 Task: Measure the distance between Nashville and Percy Warner Park.
Action: Mouse moved to (276, 76)
Screenshot: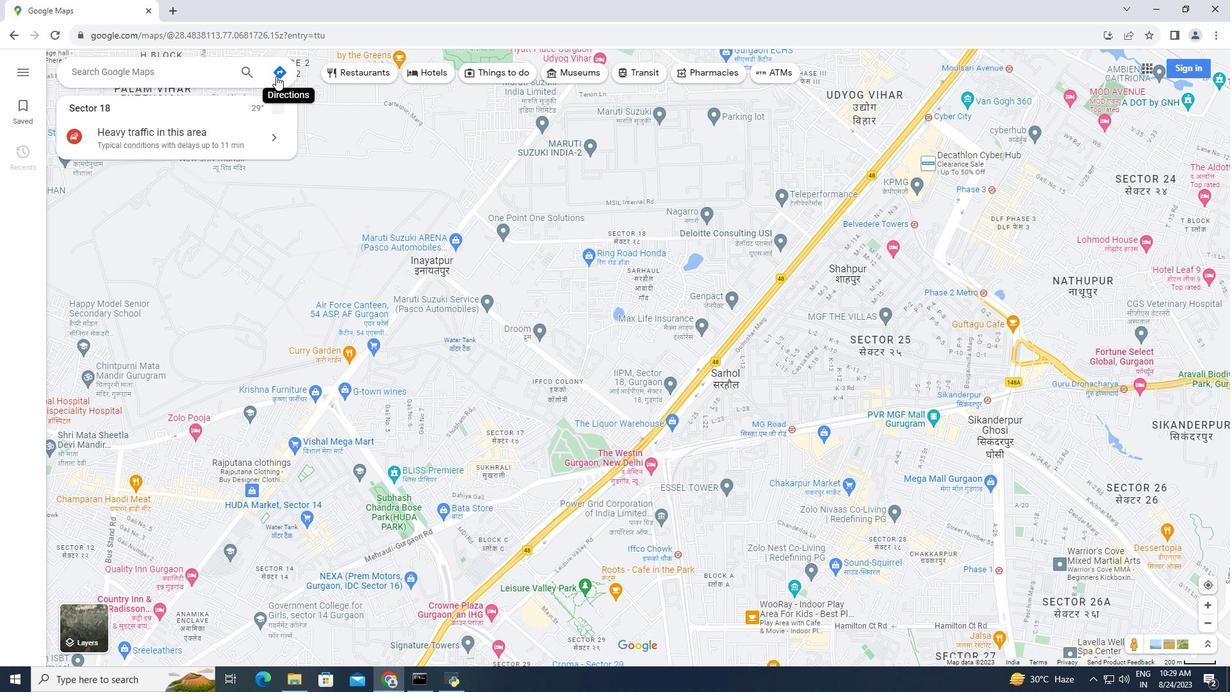 
Action: Mouse pressed left at (276, 76)
Screenshot: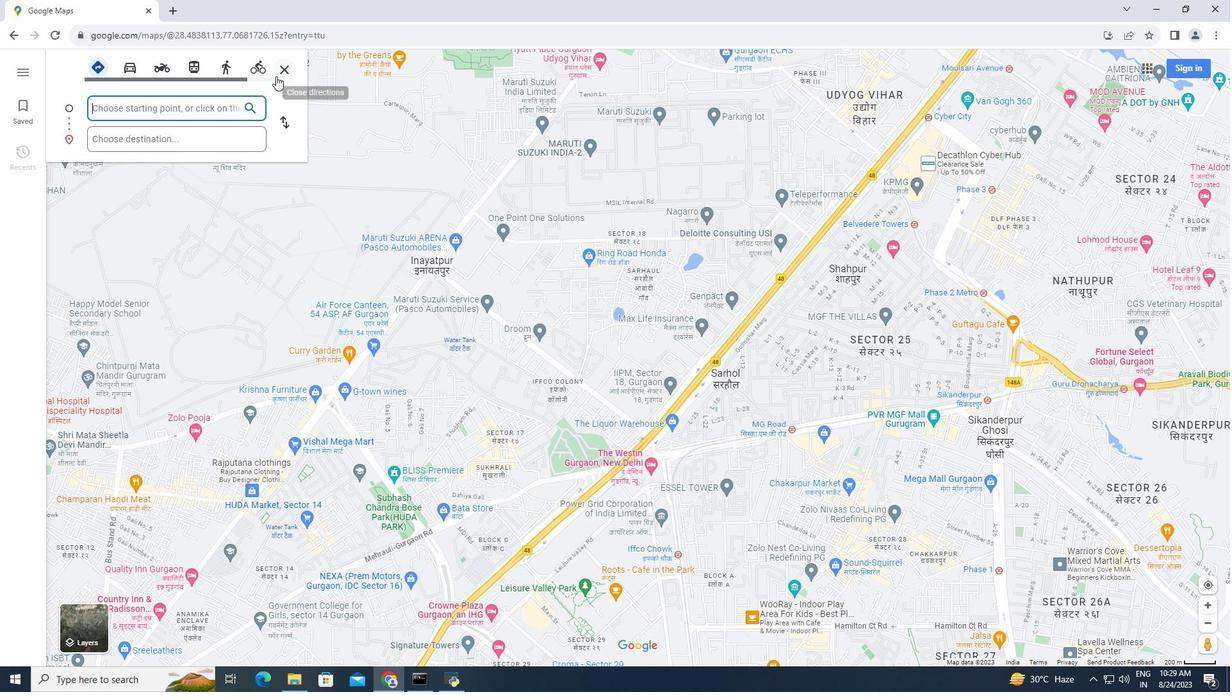 
Action: Mouse moved to (206, 110)
Screenshot: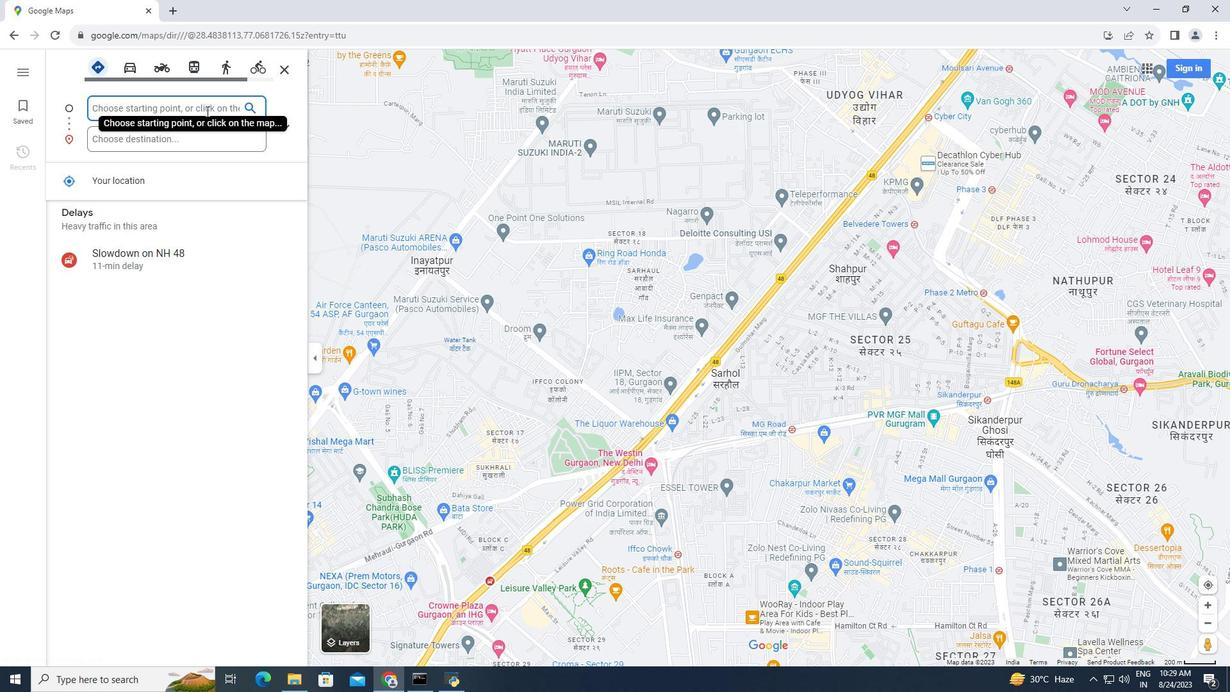 
Action: Key pressed <Key.caps_lock>N<Key.caps_lock>ashville
Screenshot: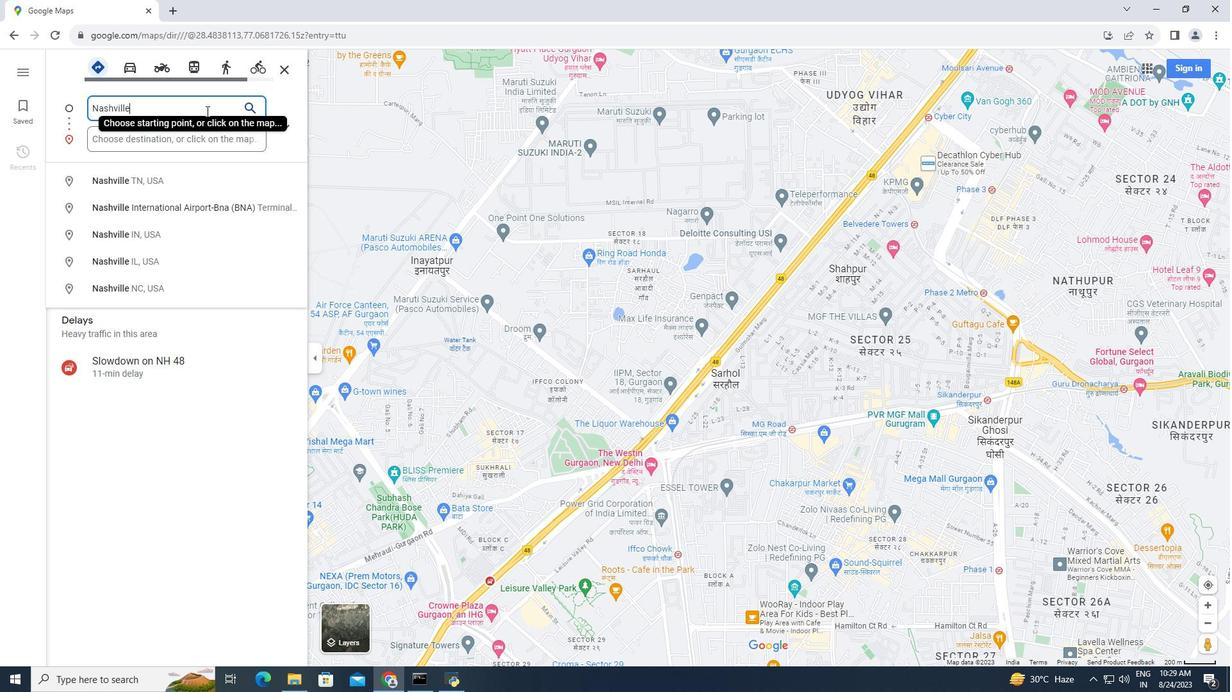 
Action: Mouse moved to (137, 135)
Screenshot: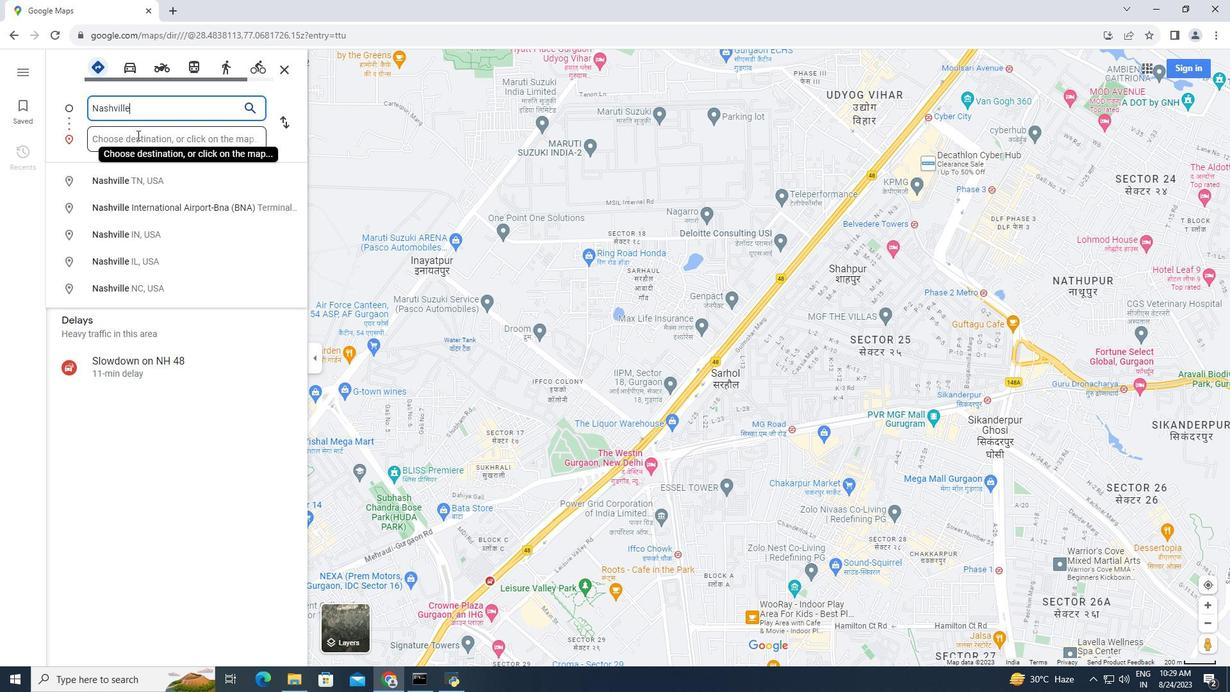 
Action: Mouse pressed left at (137, 135)
Screenshot: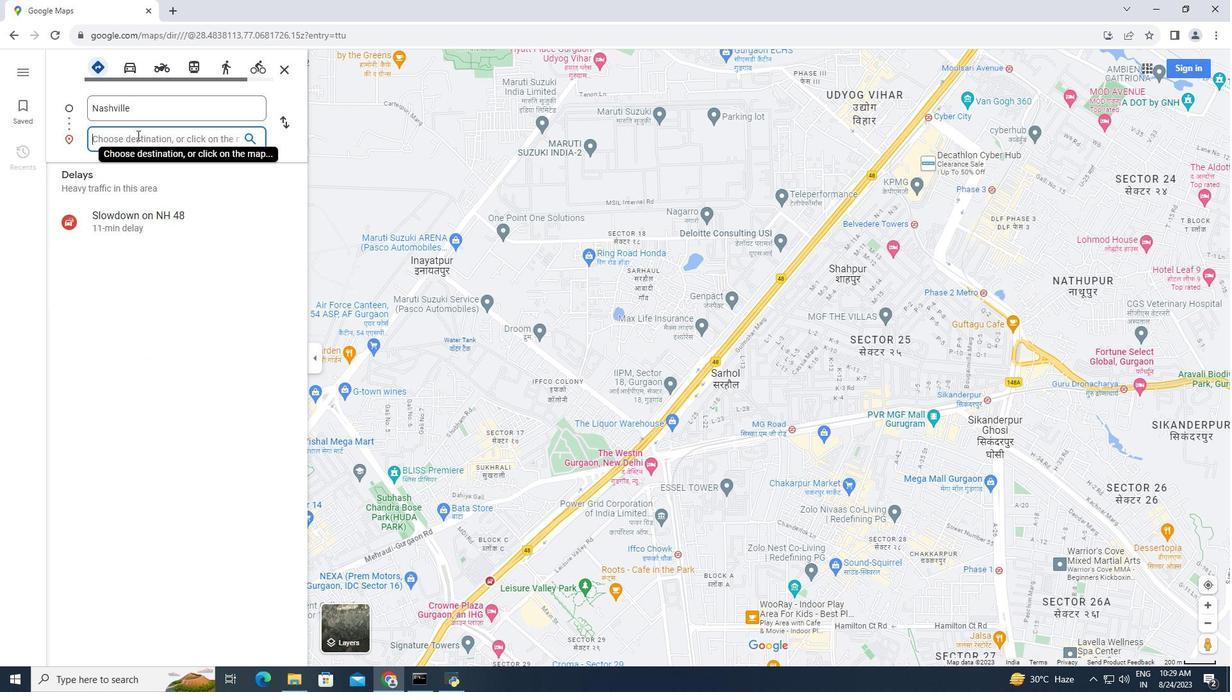 
Action: Key pressed <Key.caps_lock>P<Key.caps_lock>ercy<Key.space><Key.caps_lock>W<Key.caps_lock>arner<Key.space><Key.caps_lock>P<Key.caps_lock>ark
Screenshot: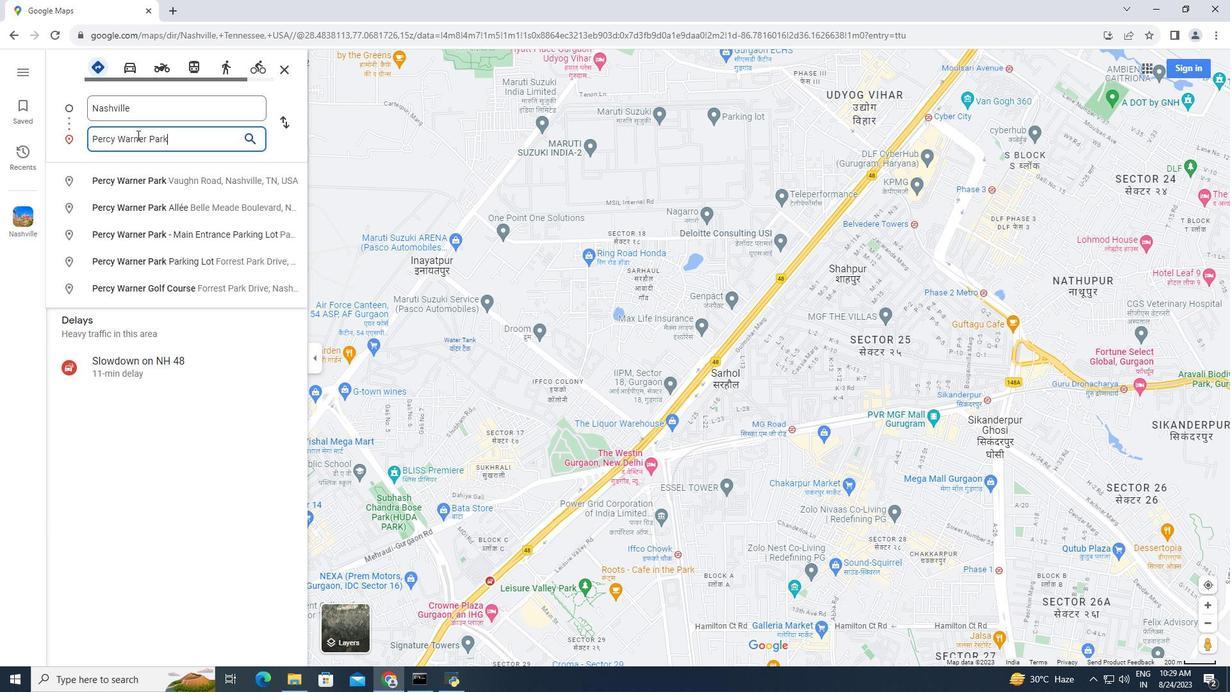 
Action: Mouse moved to (151, 180)
Screenshot: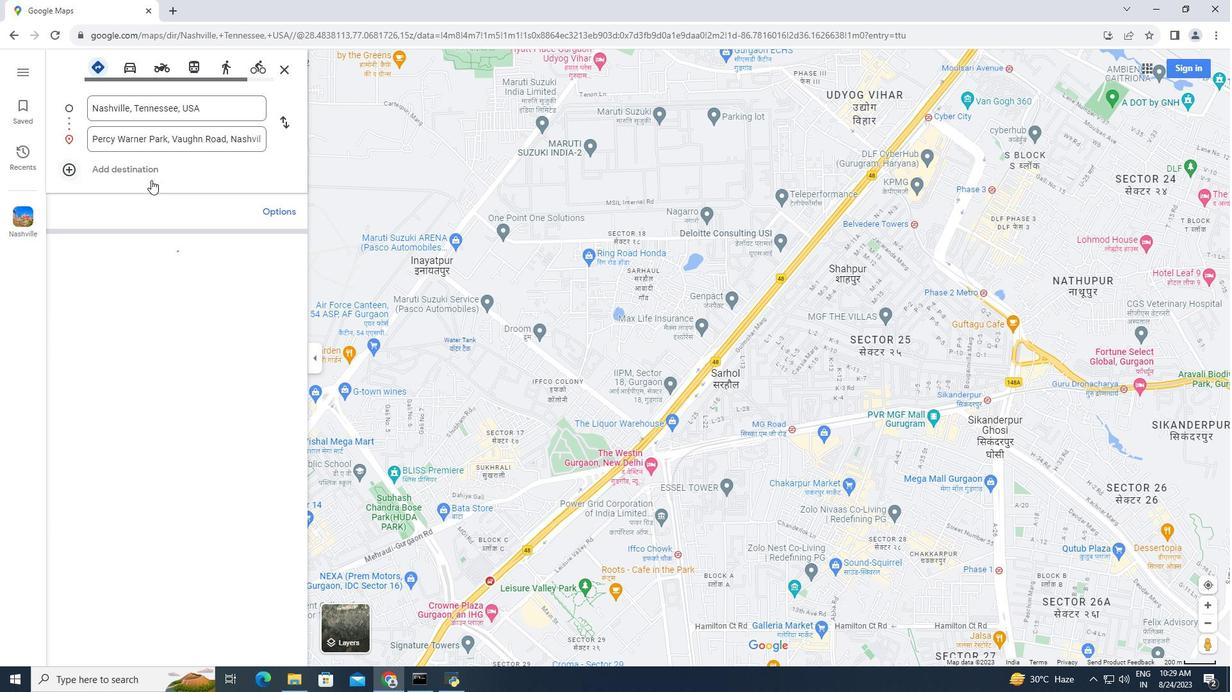 
Action: Mouse pressed left at (151, 180)
Screenshot: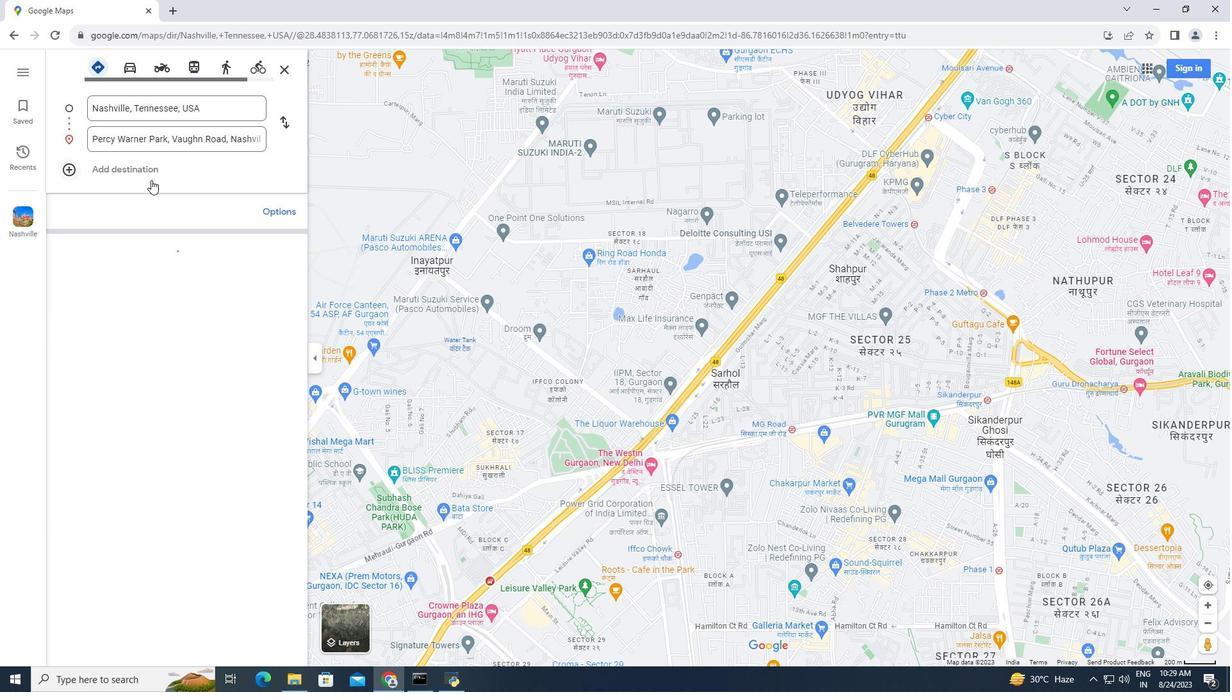 
Action: Mouse moved to (557, 631)
Screenshot: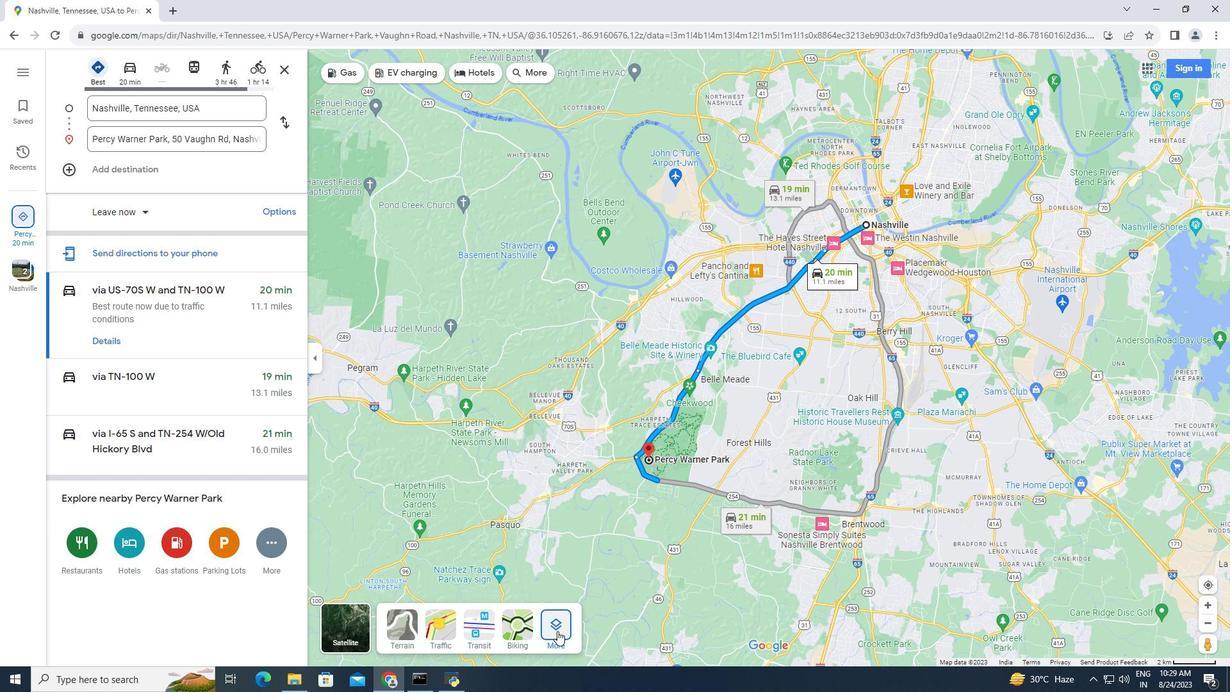 
Action: Mouse pressed left at (557, 631)
Screenshot: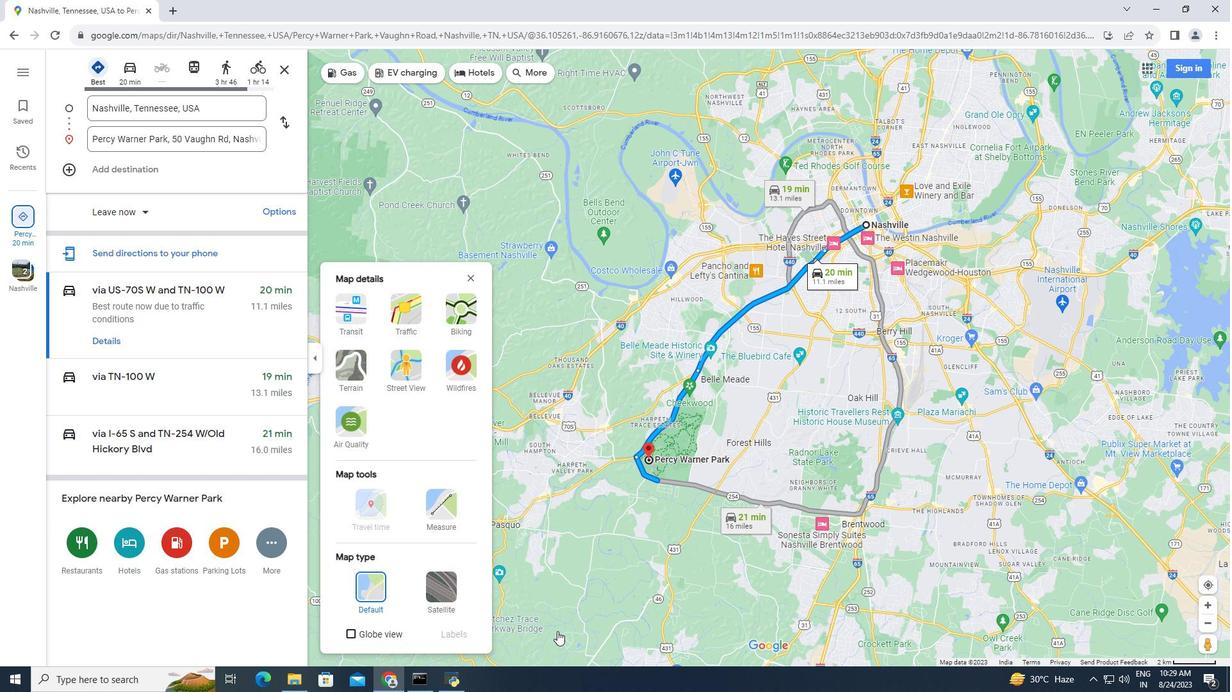 
Action: Mouse moved to (441, 507)
Screenshot: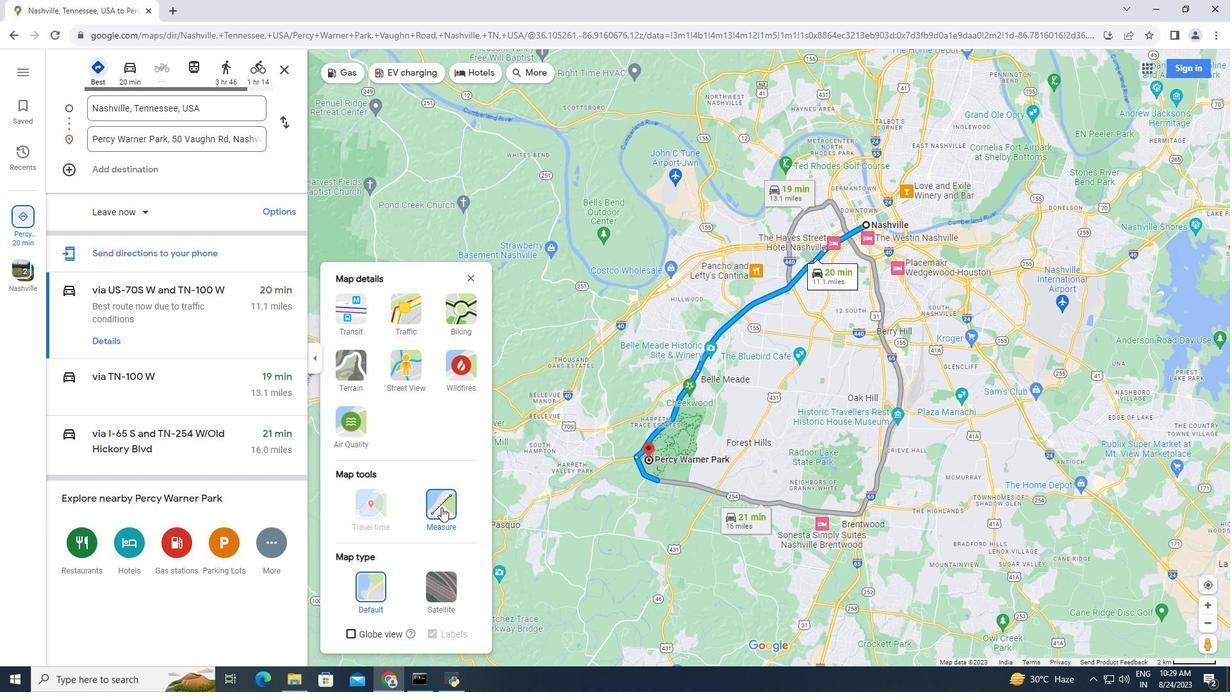 
Action: Mouse pressed left at (441, 507)
Screenshot: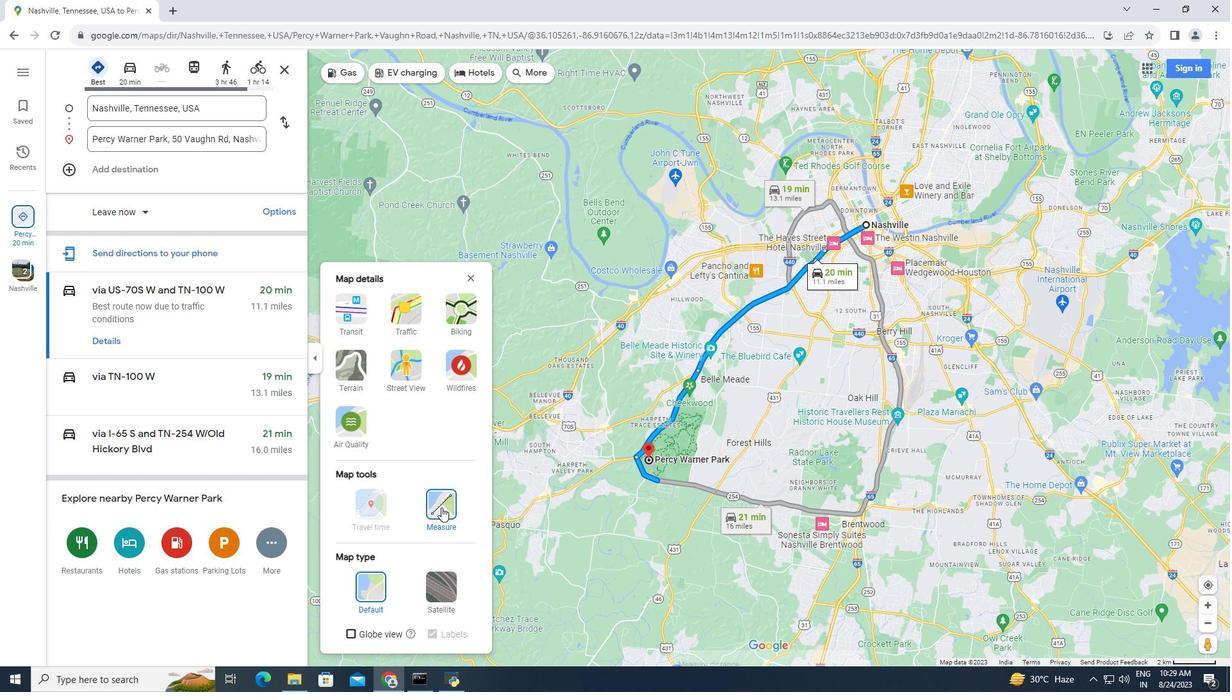 
Action: Mouse moved to (704, 448)
Screenshot: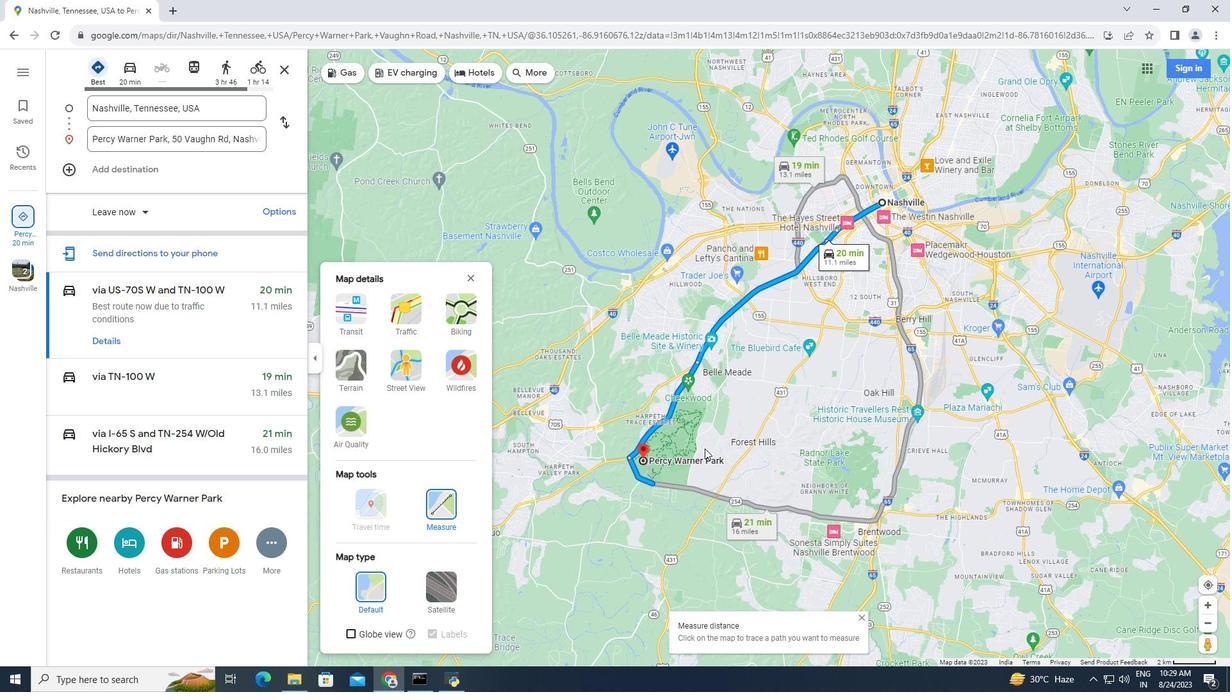 
Action: Mouse scrolled (704, 449) with delta (0, 0)
Screenshot: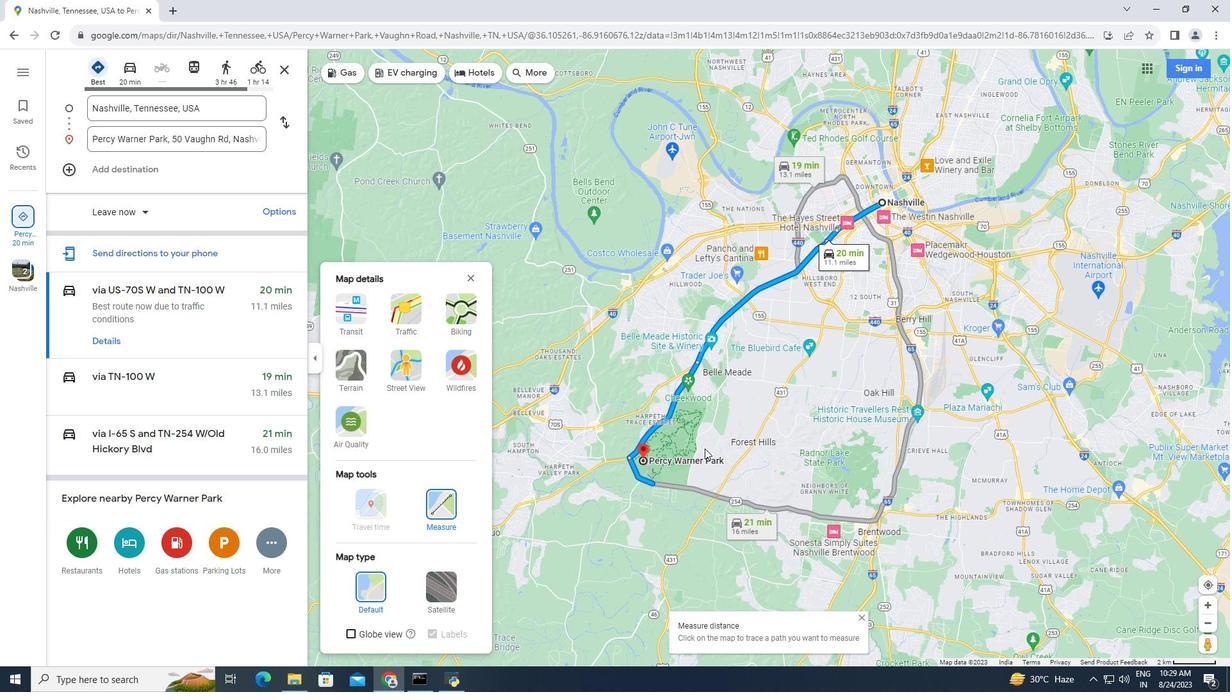 
Action: Mouse scrolled (704, 449) with delta (0, 0)
Screenshot: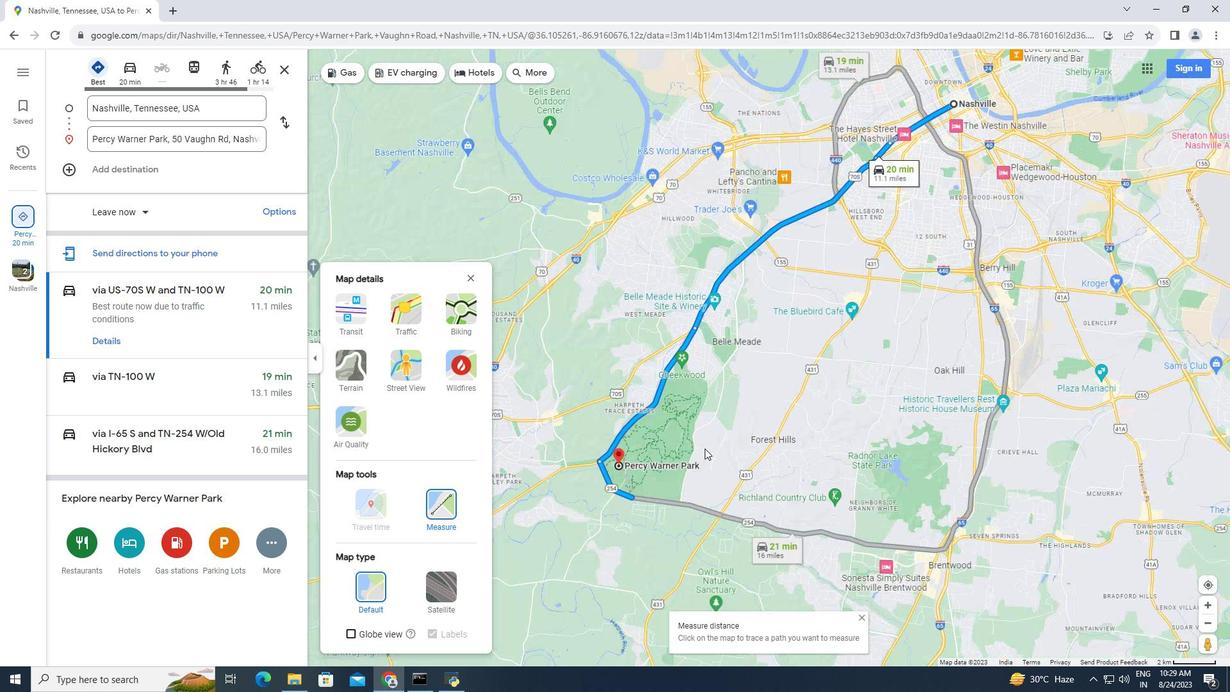 
Action: Mouse scrolled (704, 449) with delta (0, 0)
Screenshot: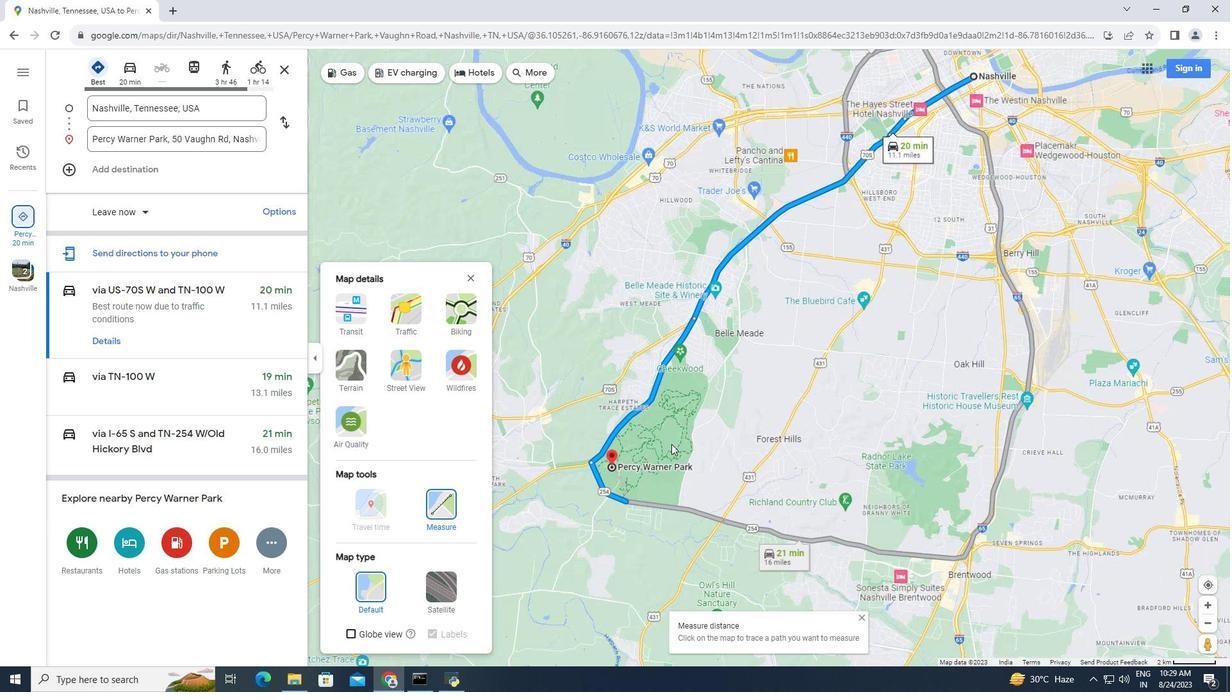 
Action: Mouse moved to (662, 442)
Screenshot: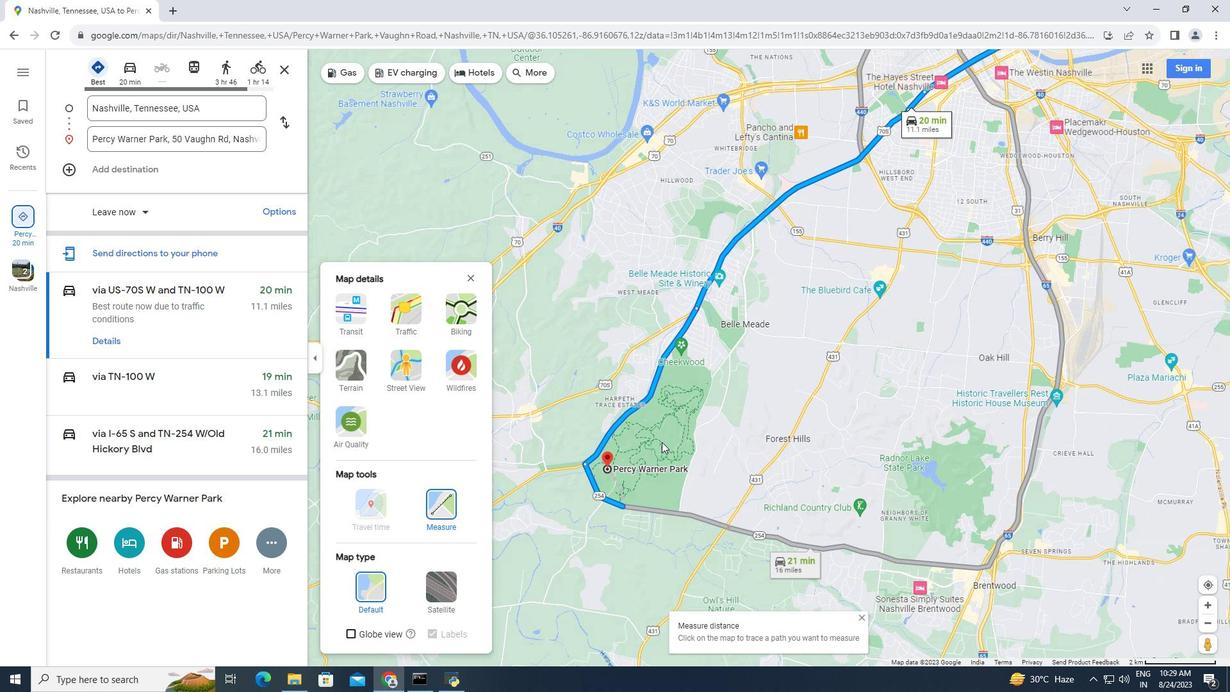 
Action: Mouse scrolled (662, 442) with delta (0, 0)
Screenshot: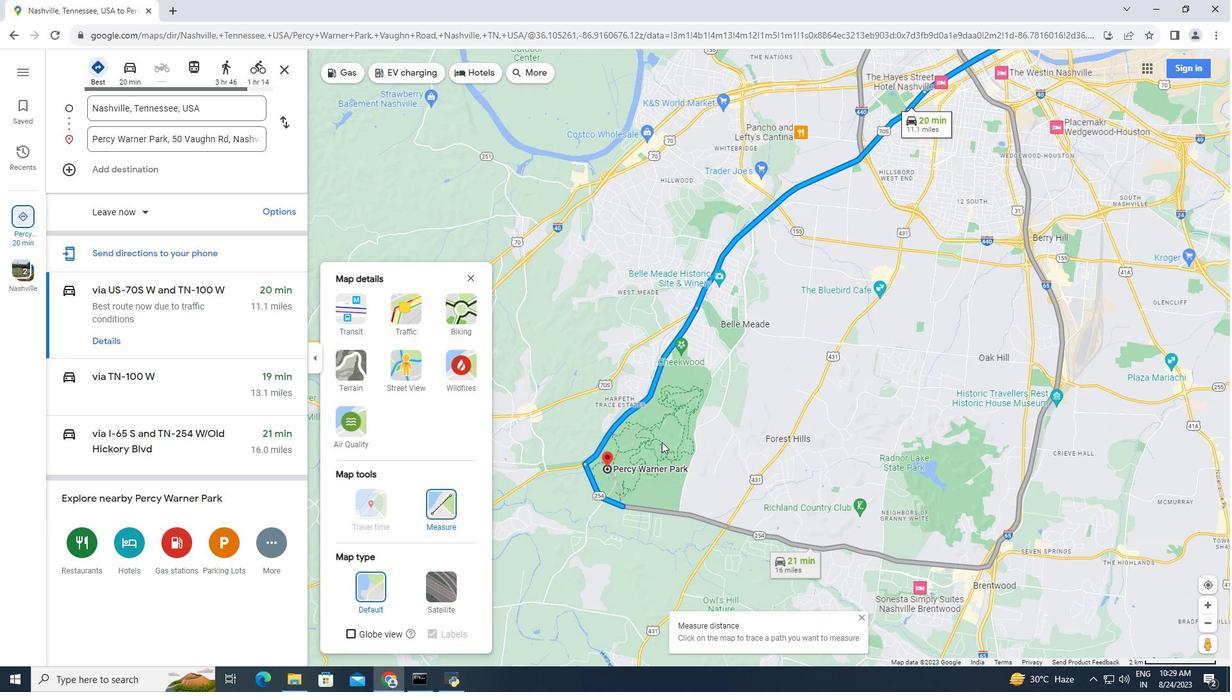 
Action: Mouse scrolled (662, 442) with delta (0, 0)
Screenshot: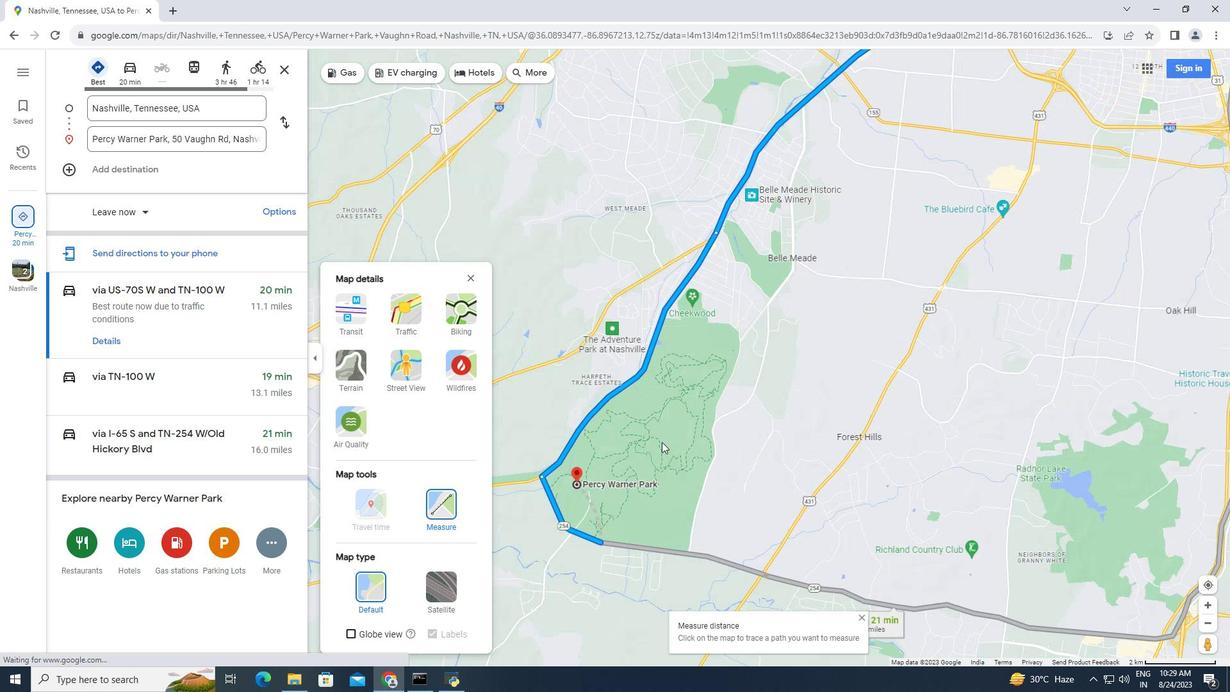
Action: Mouse scrolled (662, 442) with delta (0, 0)
Screenshot: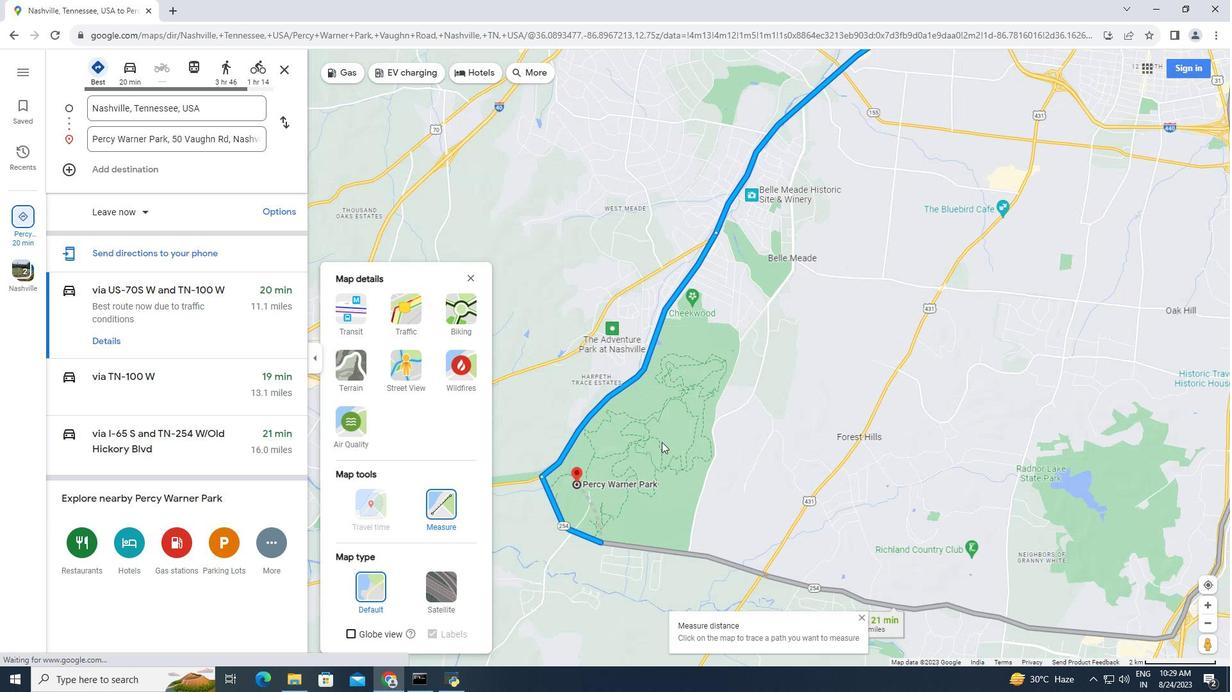 
Action: Mouse moved to (699, 437)
Screenshot: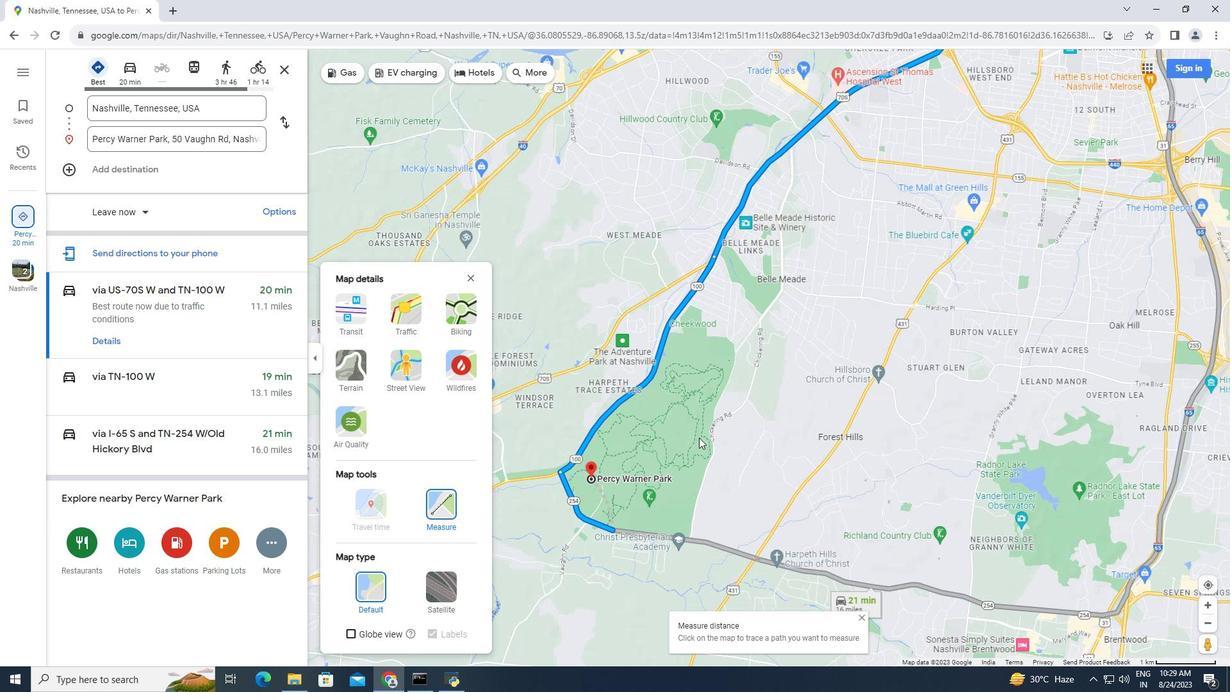 
Action: Mouse scrolled (699, 437) with delta (0, 0)
Screenshot: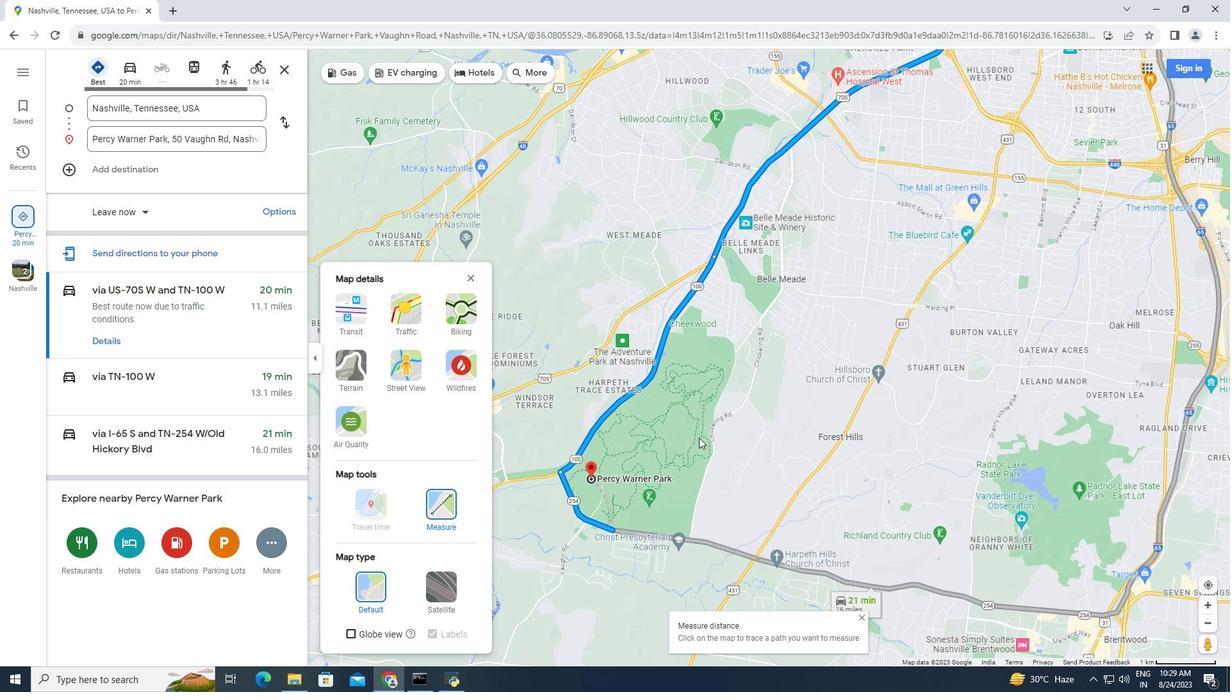 
Action: Mouse scrolled (699, 437) with delta (0, 0)
Screenshot: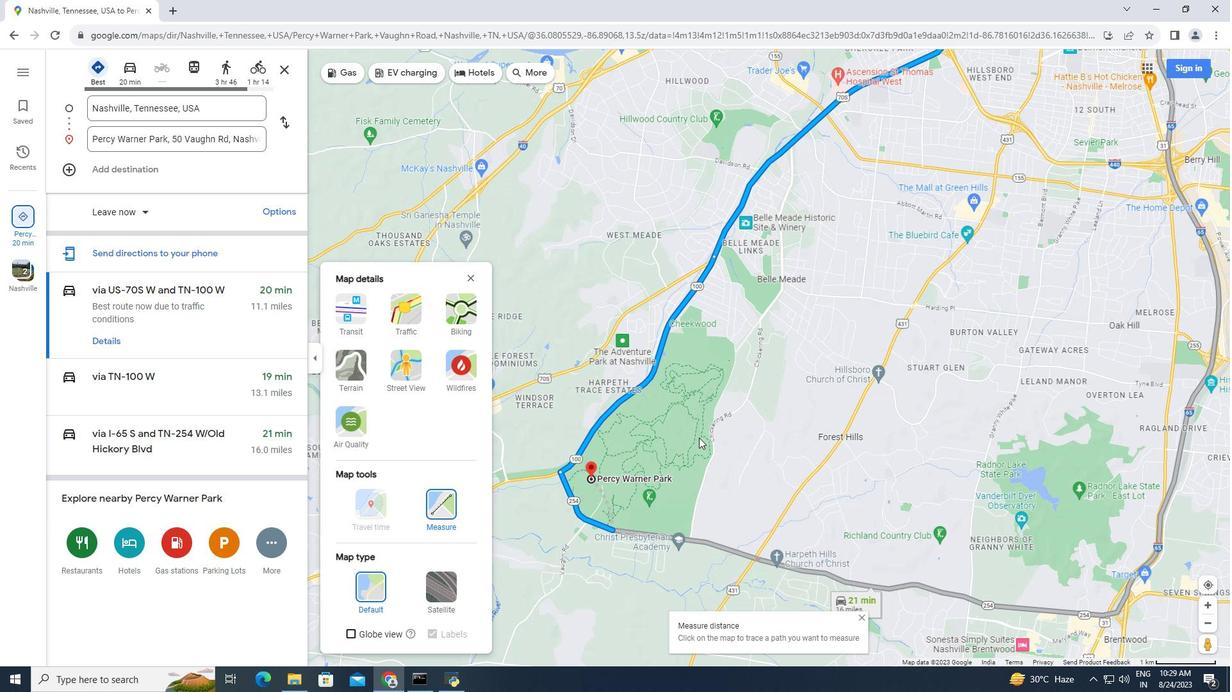 
Action: Mouse scrolled (699, 437) with delta (0, 0)
Screenshot: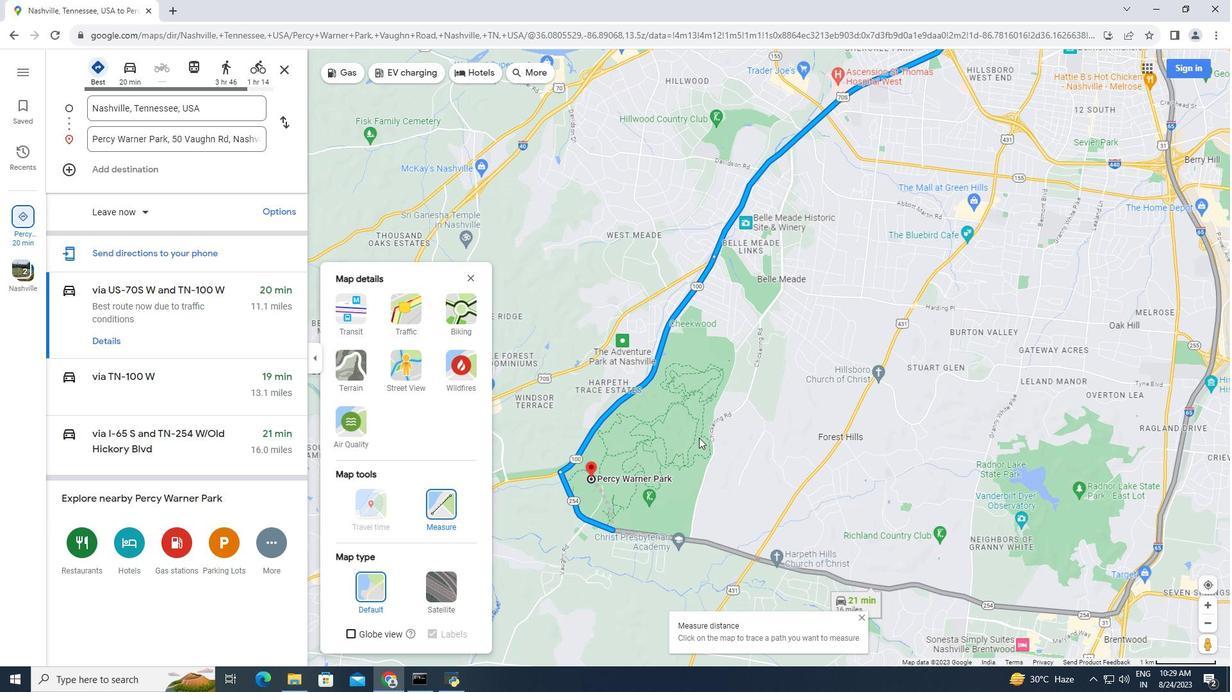 
Action: Mouse moved to (991, 69)
Screenshot: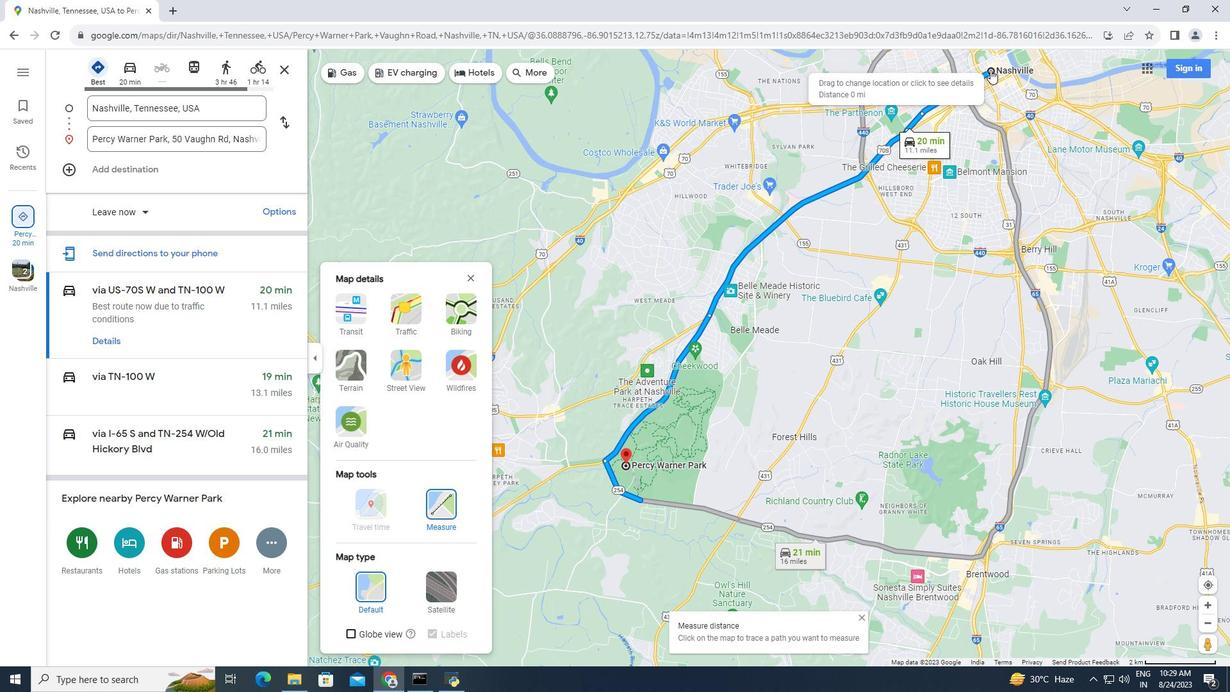 
Action: Mouse pressed left at (991, 69)
Screenshot: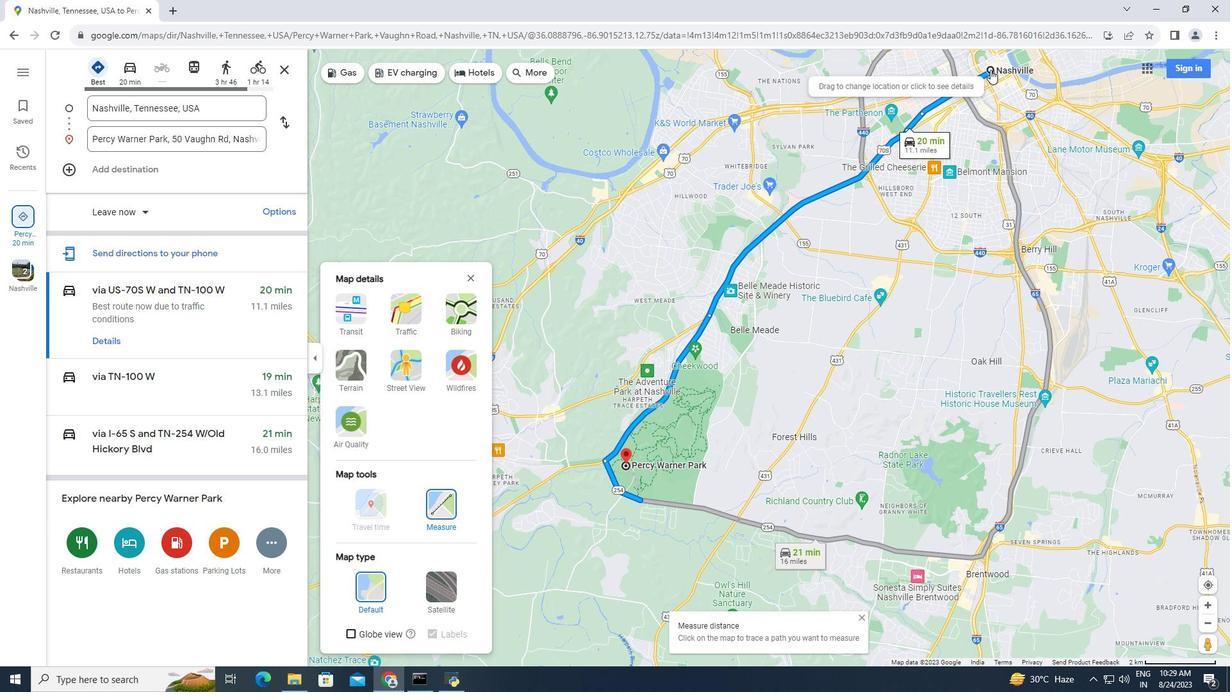
Action: Mouse moved to (626, 466)
Screenshot: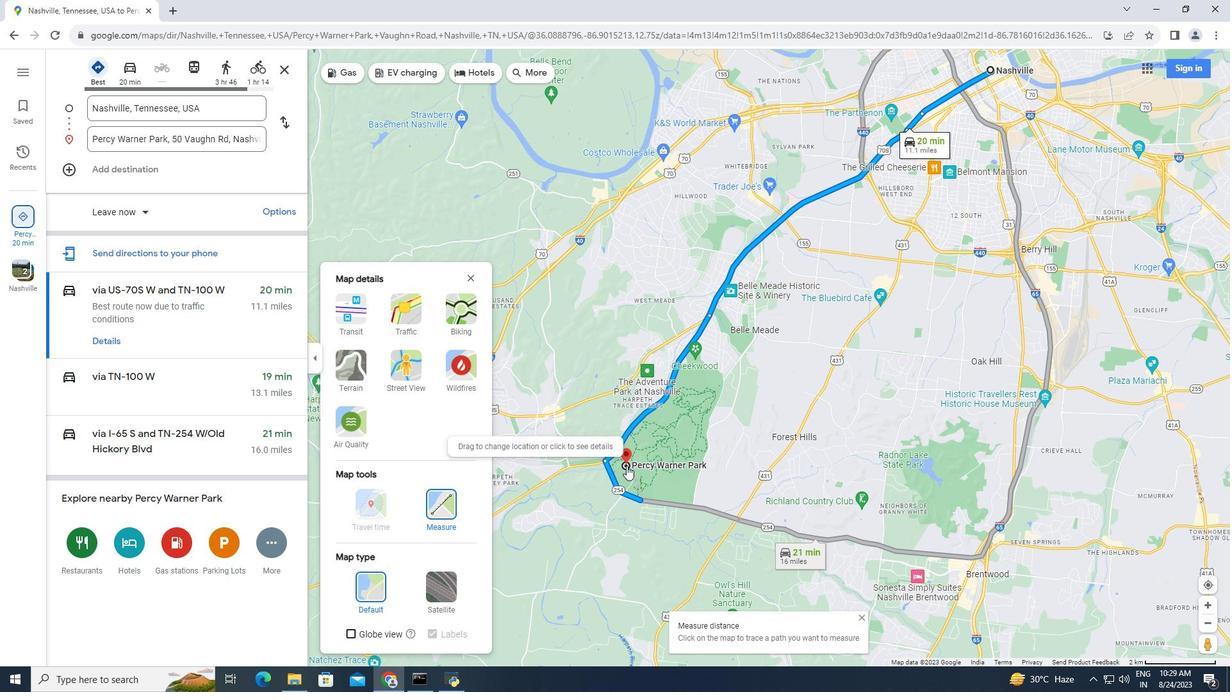 
Action: Mouse pressed left at (626, 466)
Screenshot: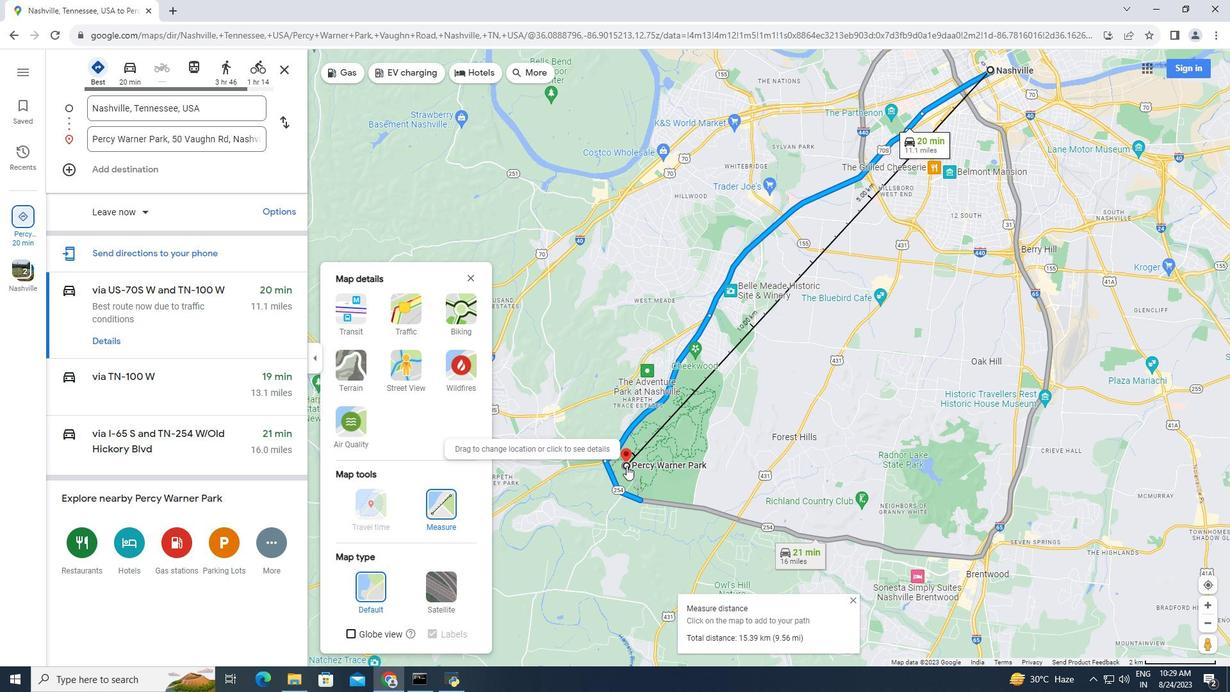 
Action: Mouse moved to (757, 430)
Screenshot: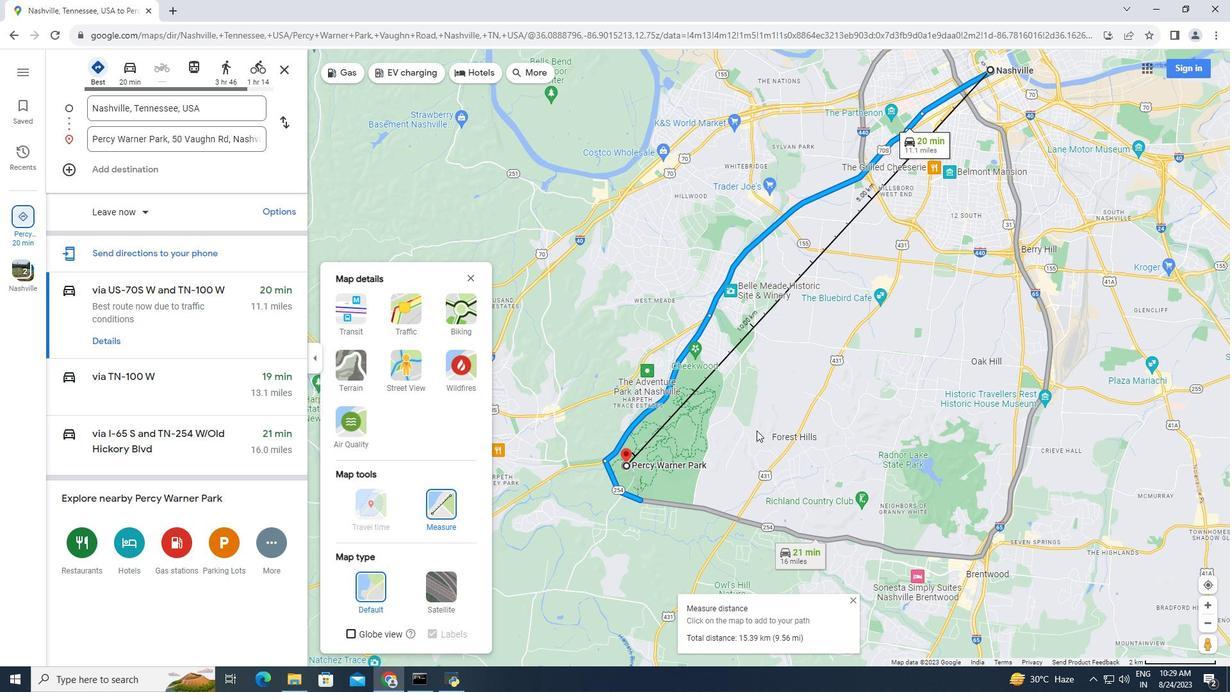 
Action: Mouse scrolled (757, 431) with delta (0, 0)
Screenshot: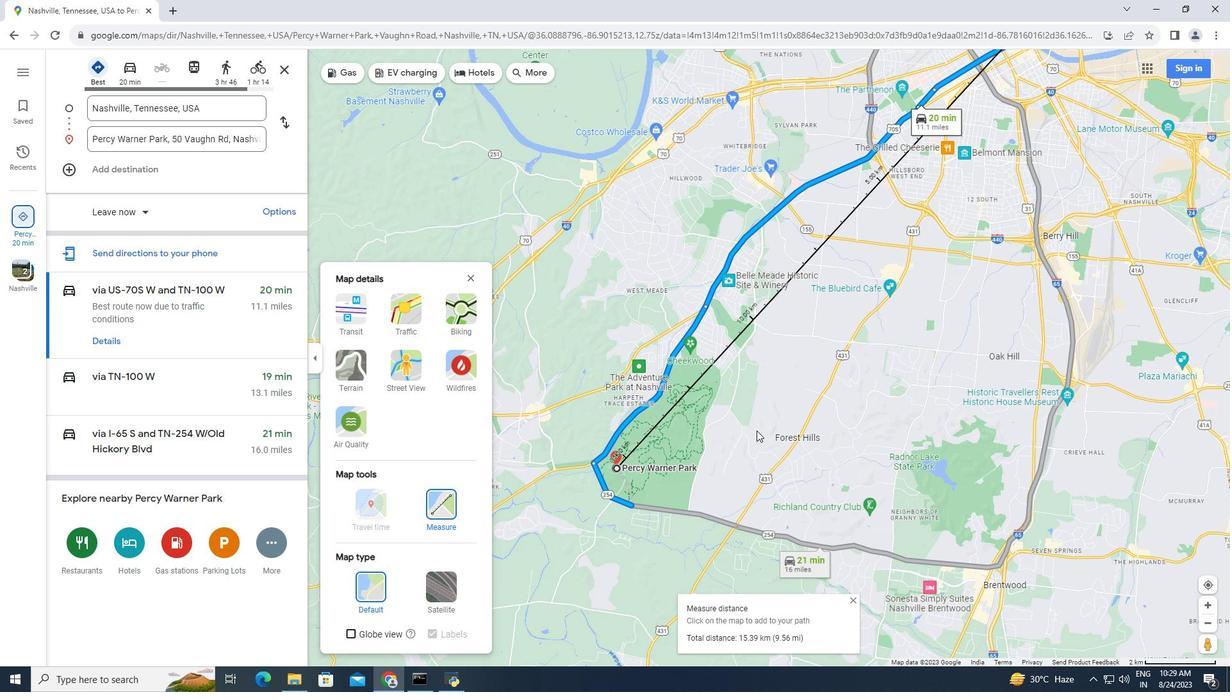 
Action: Mouse scrolled (757, 431) with delta (0, 0)
Screenshot: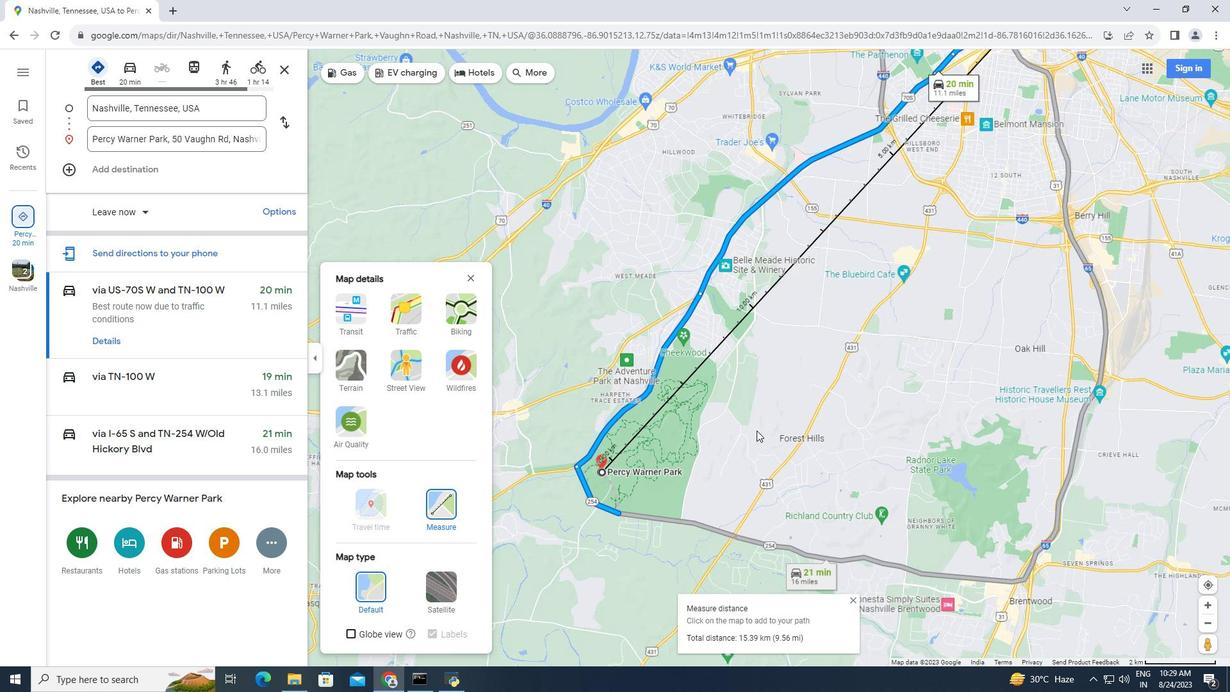 
Action: Mouse scrolled (757, 431) with delta (0, 0)
Screenshot: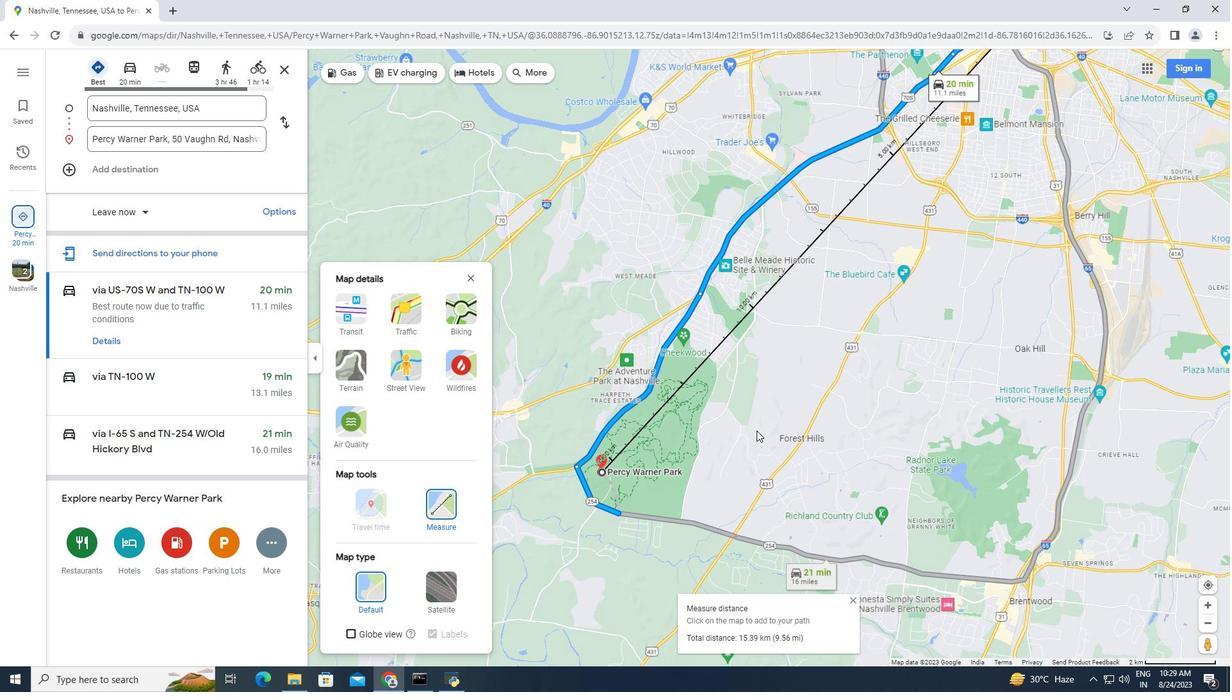 
Action: Mouse scrolled (757, 431) with delta (0, 0)
Screenshot: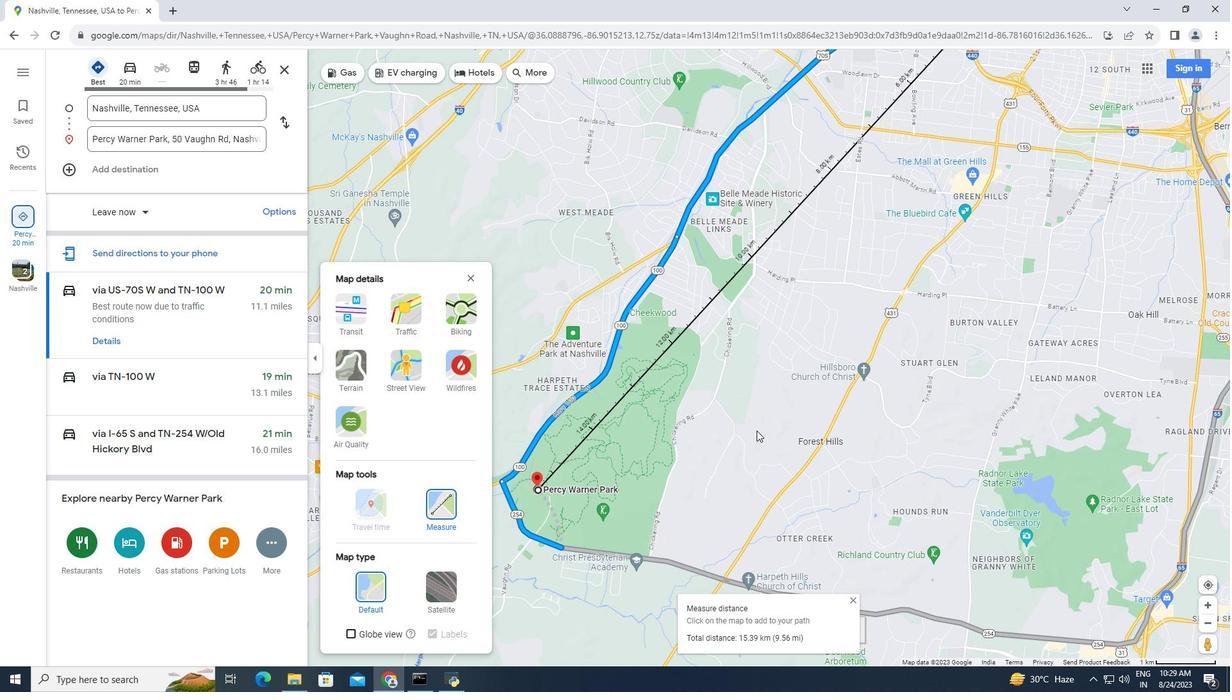 
Action: Mouse scrolled (757, 431) with delta (0, 0)
Screenshot: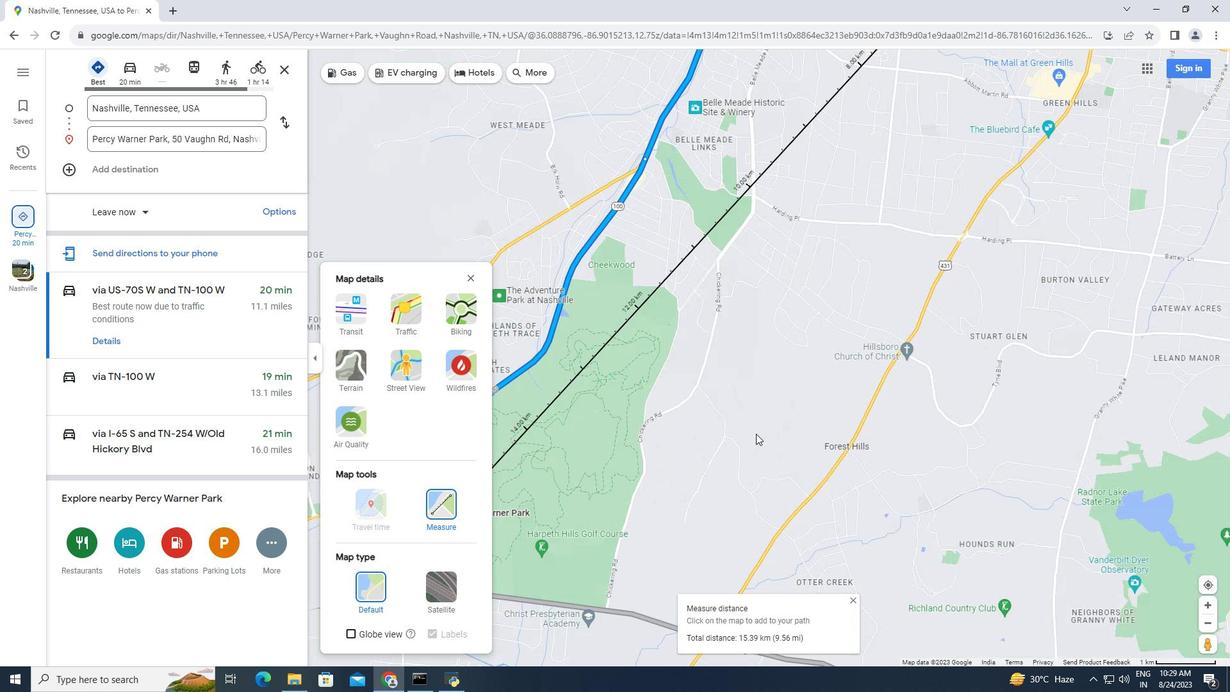 
Action: Mouse moved to (638, 500)
Screenshot: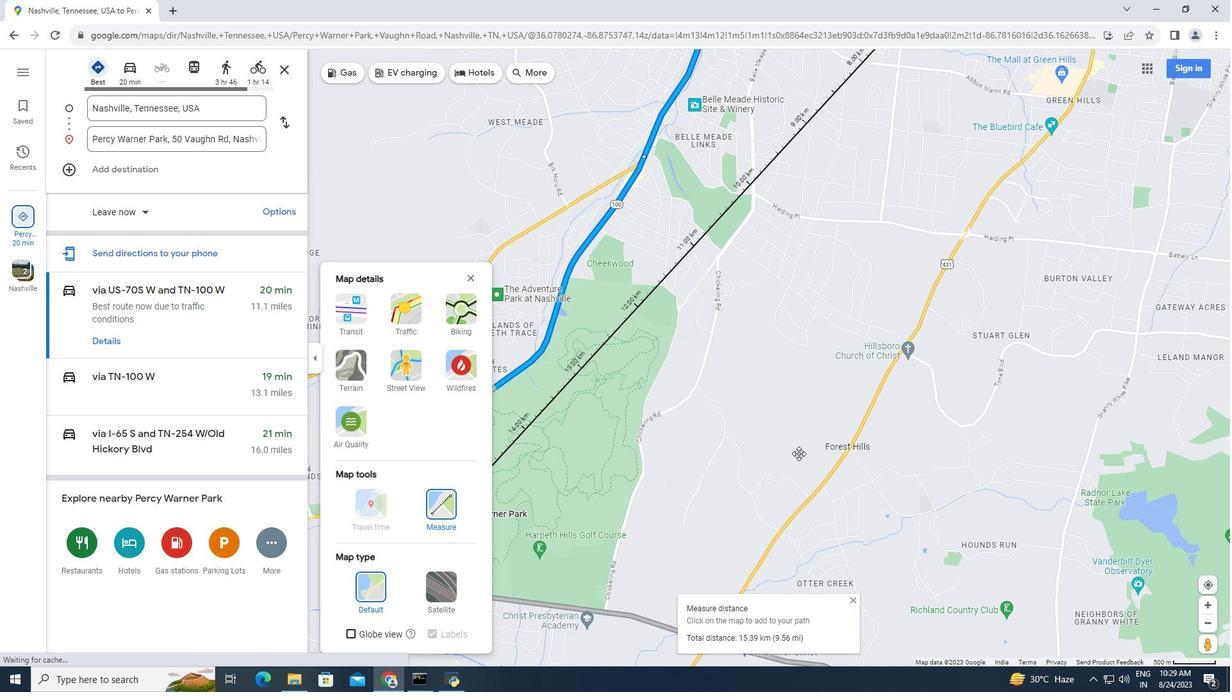 
Action: Mouse pressed left at (638, 500)
Screenshot: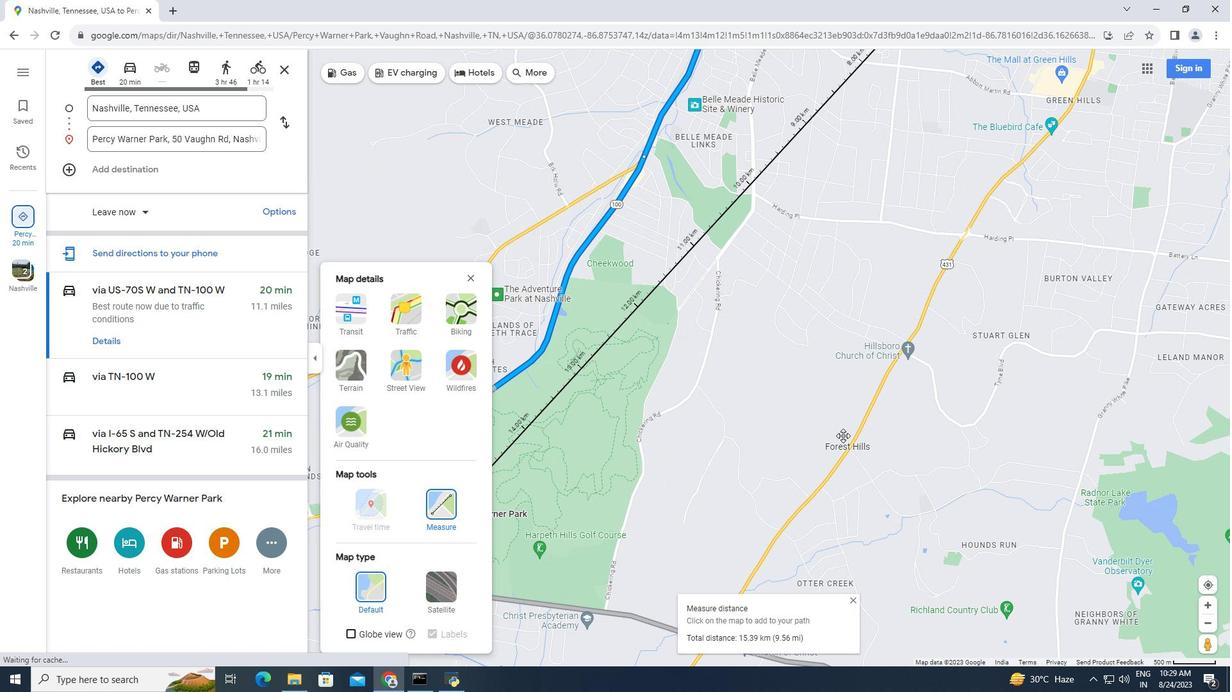 
Action: Mouse moved to (902, 405)
Screenshot: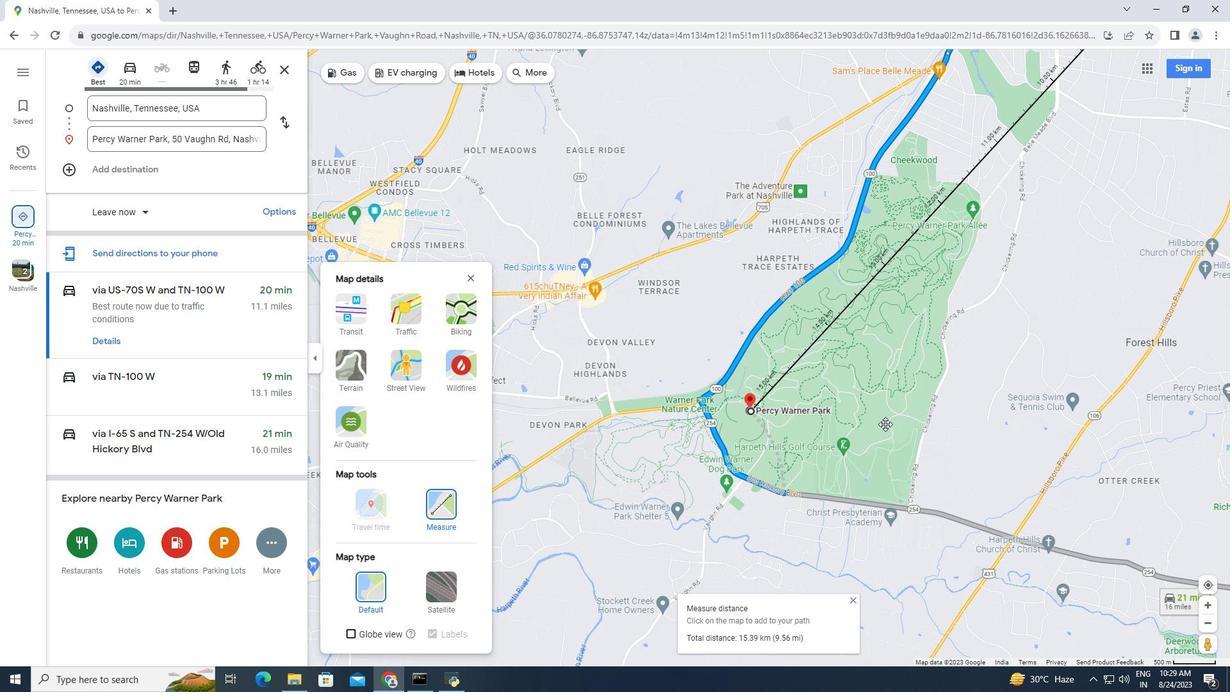 
Action: Mouse pressed left at (902, 405)
Screenshot: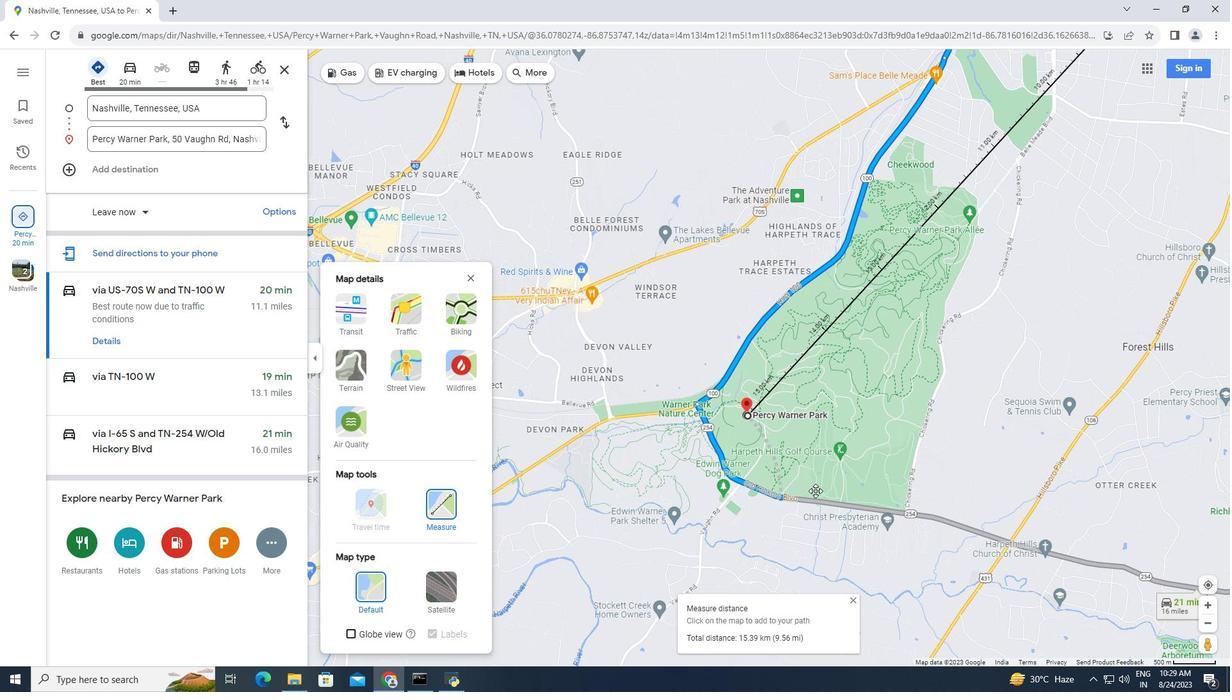 
Action: Mouse moved to (876, 336)
Screenshot: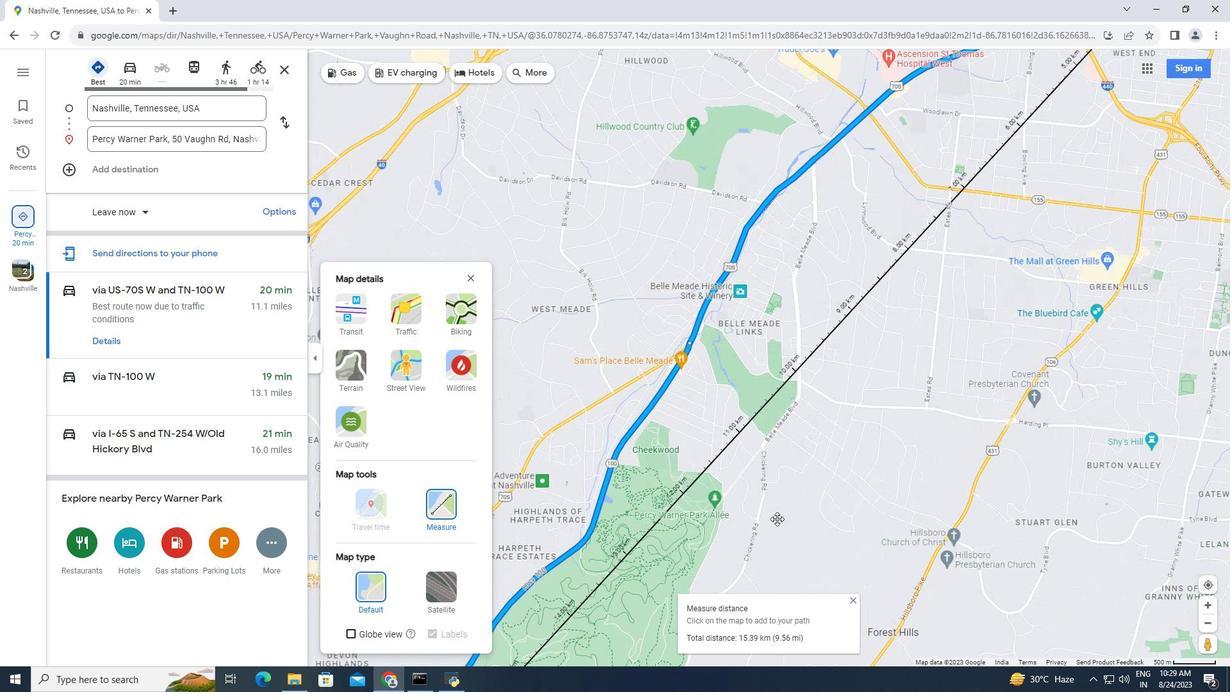 
Action: Mouse pressed left at (876, 335)
Screenshot: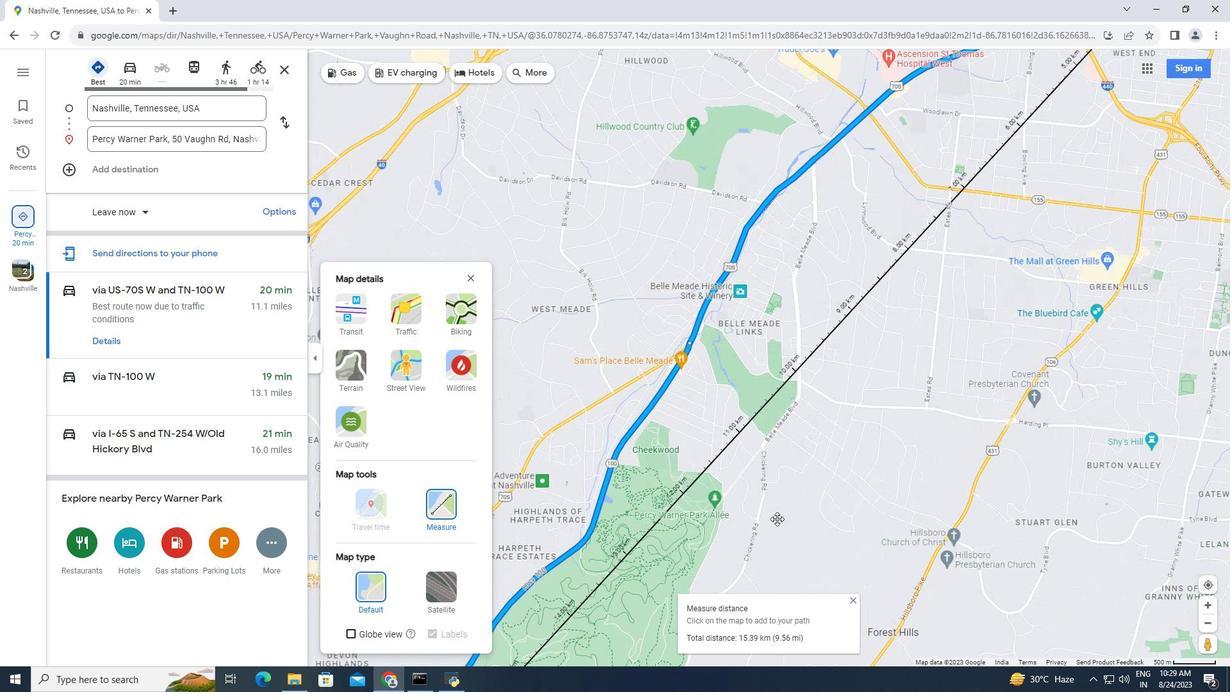 
Action: Mouse moved to (932, 321)
Screenshot: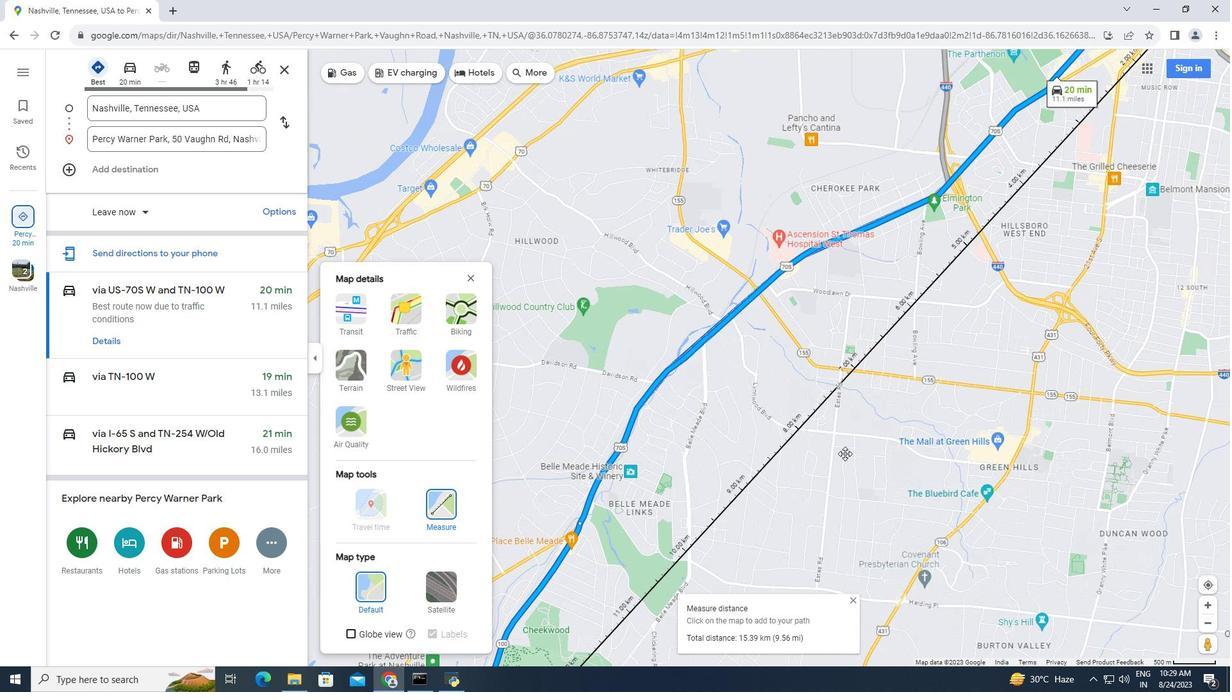 
Action: Mouse pressed left at (932, 319)
Screenshot: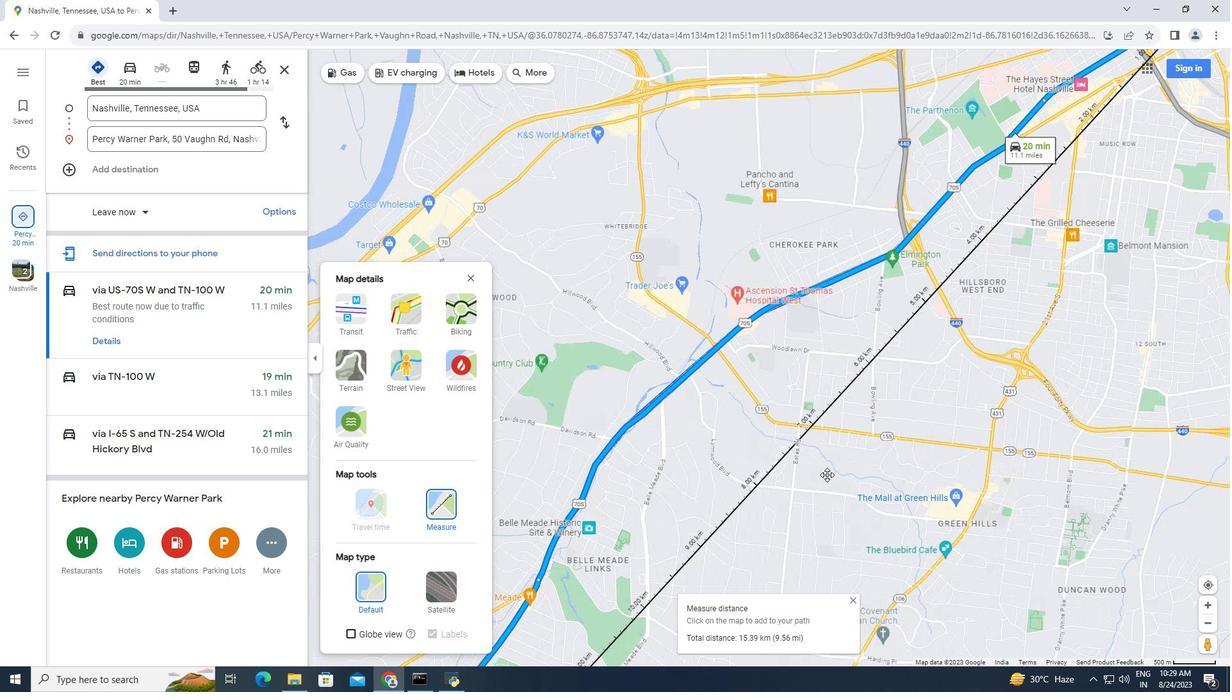 
Action: Mouse moved to (1034, 345)
Screenshot: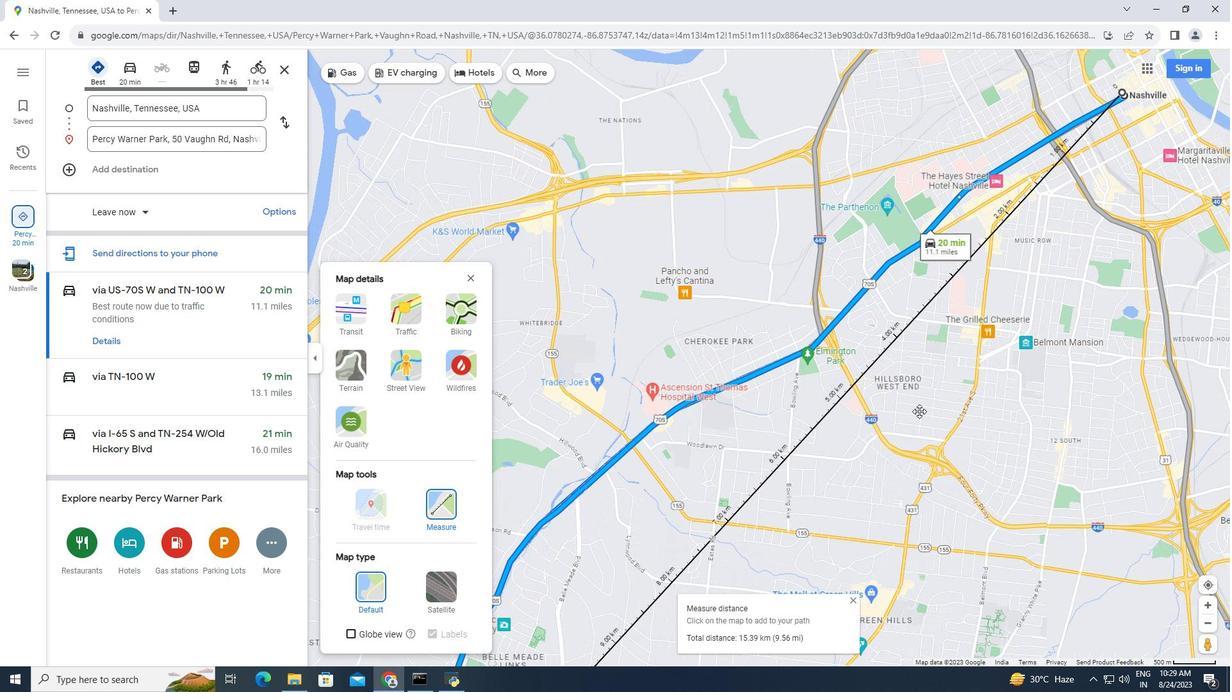 
Action: Mouse pressed left at (1034, 345)
Screenshot: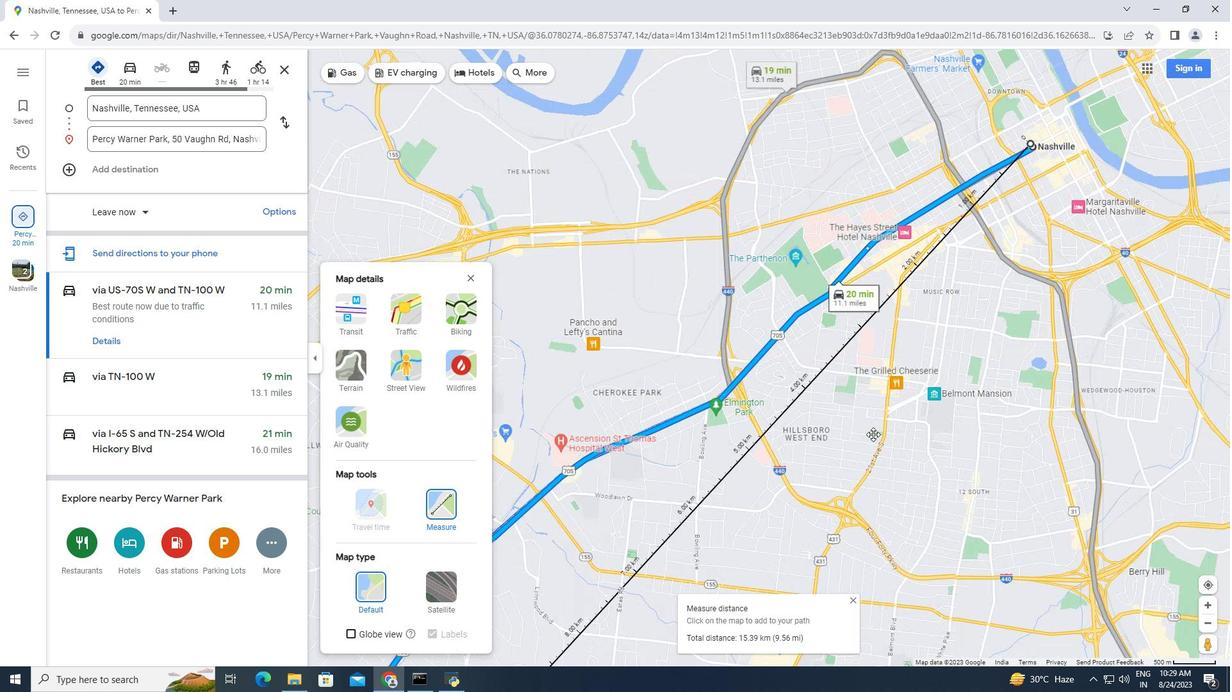 
Action: Mouse moved to (978, 169)
Screenshot: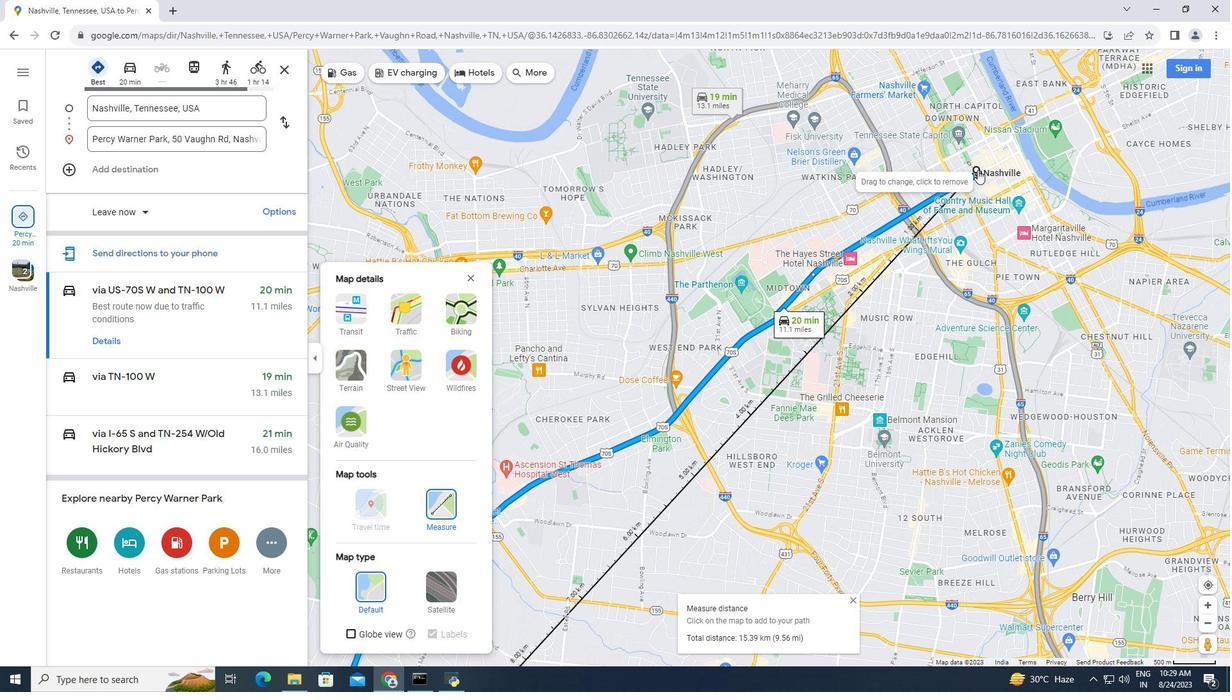
Action: Mouse pressed left at (978, 169)
Screenshot: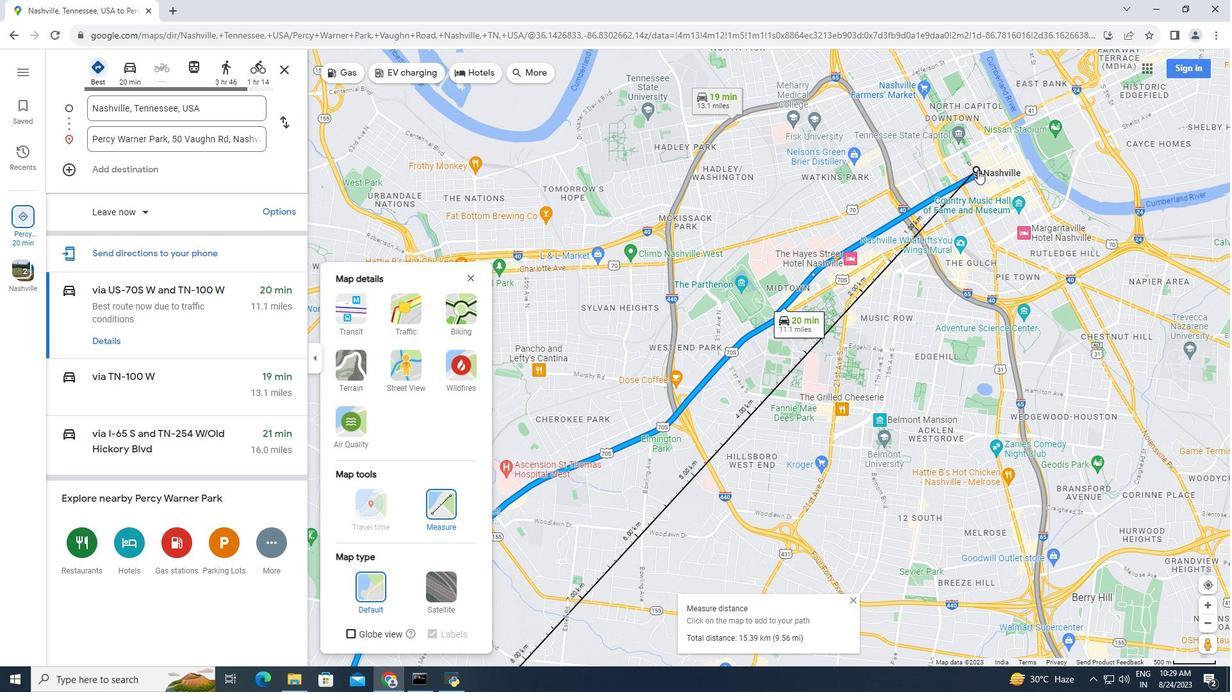 
Action: Mouse moved to (942, 292)
Screenshot: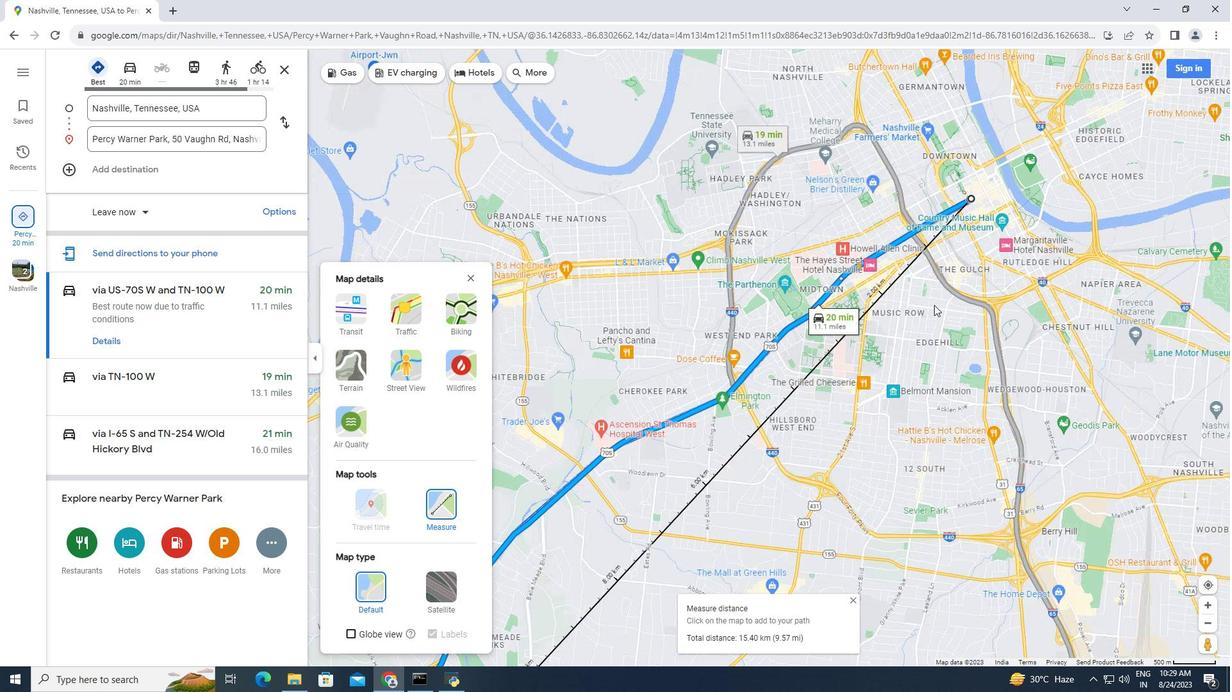 
Action: Mouse scrolled (942, 291) with delta (0, 0)
Screenshot: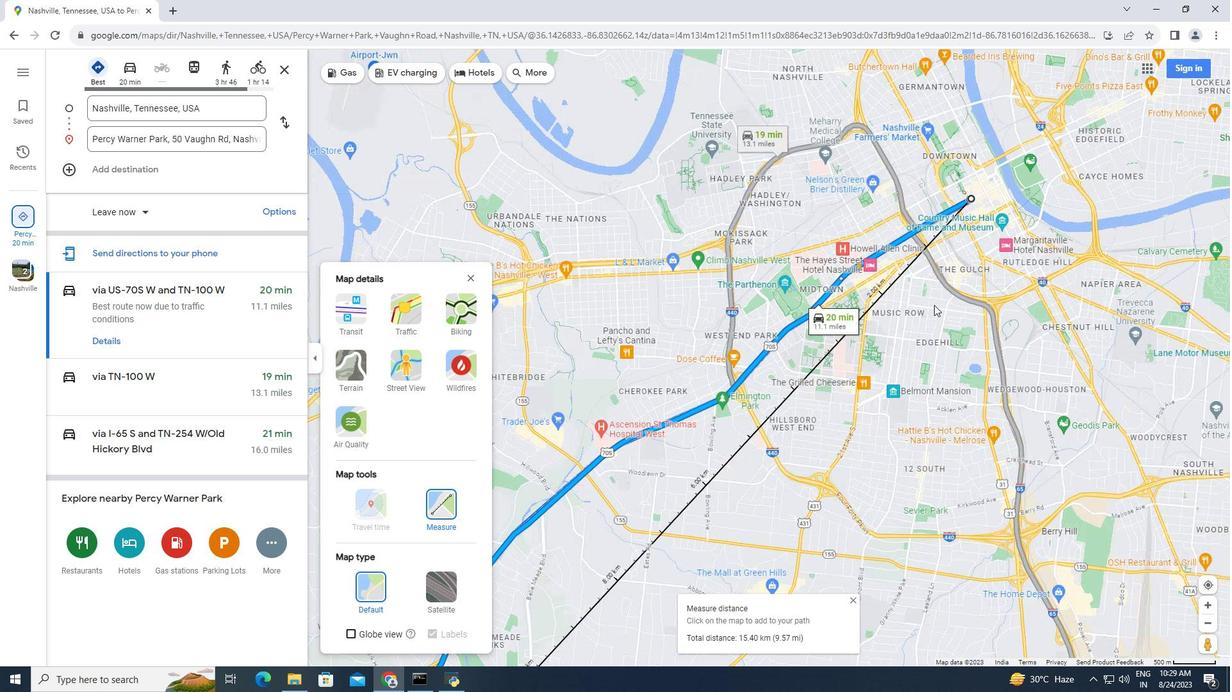 
Action: Mouse moved to (941, 294)
Screenshot: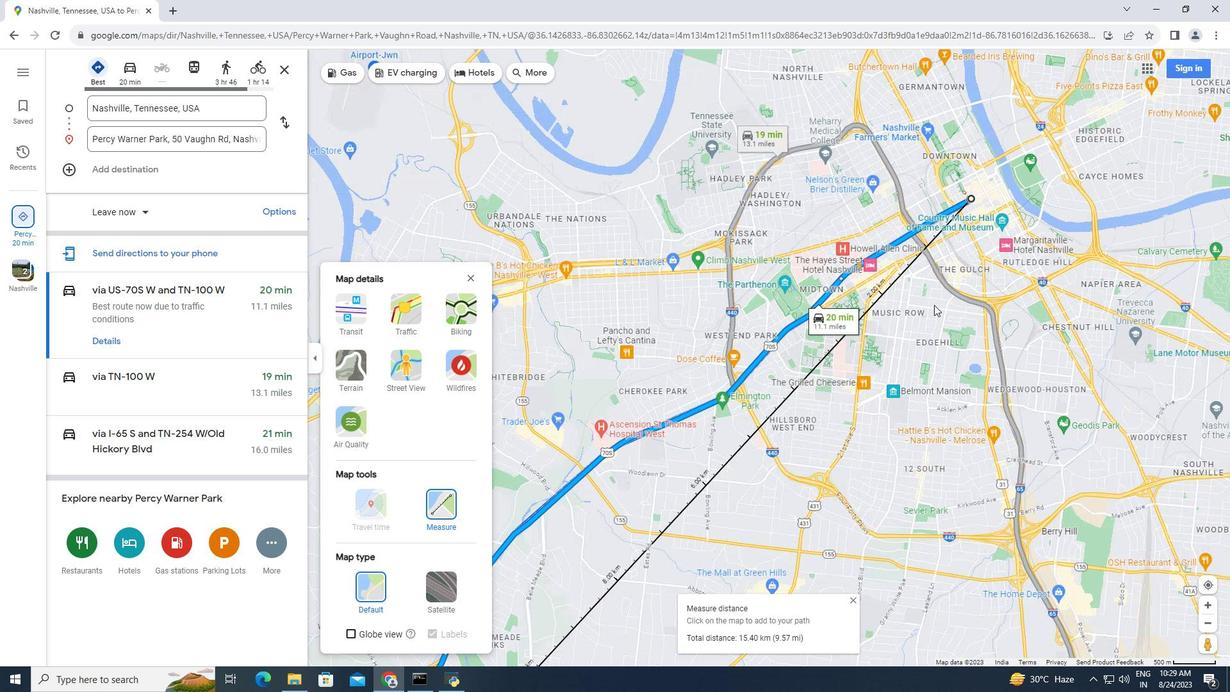 
Action: Mouse scrolled (941, 293) with delta (0, 0)
Screenshot: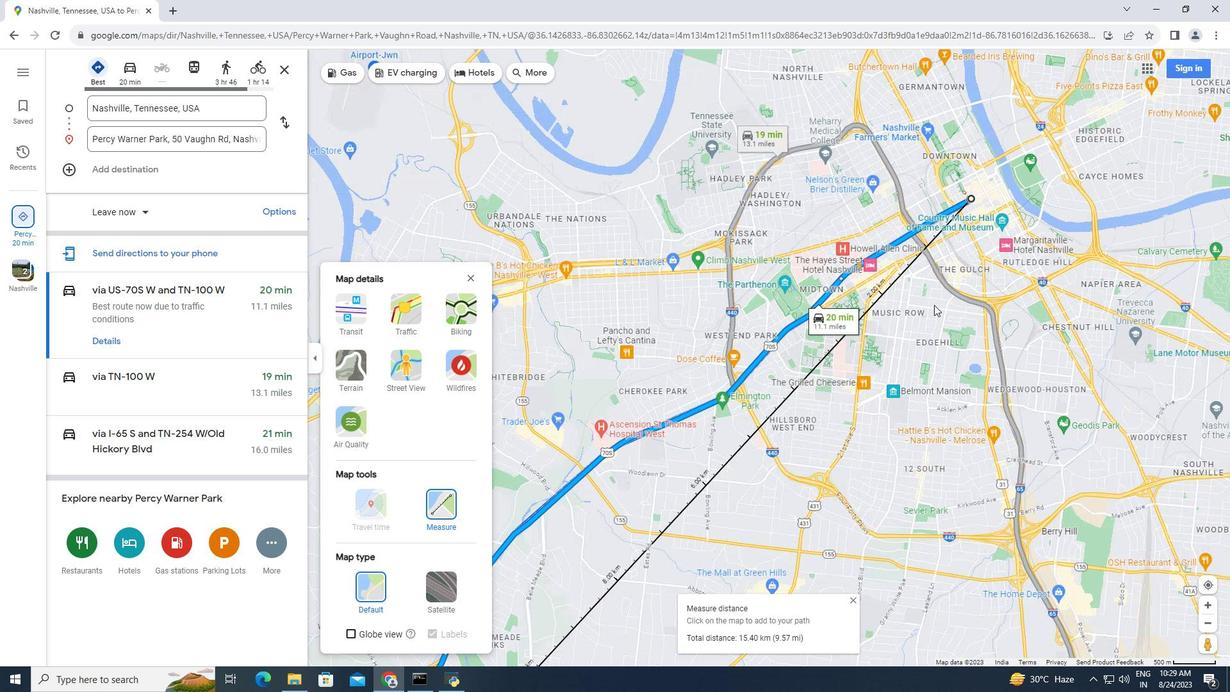 
Action: Mouse moved to (940, 296)
Screenshot: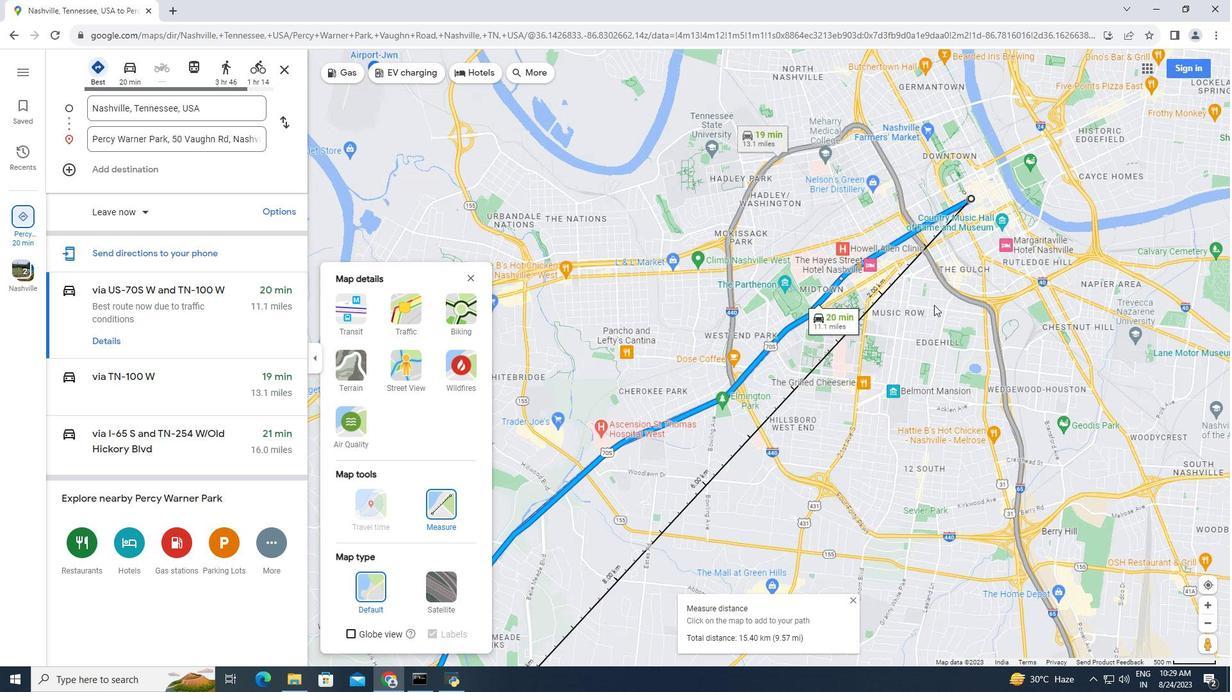 
Action: Mouse scrolled (940, 296) with delta (0, 0)
Screenshot: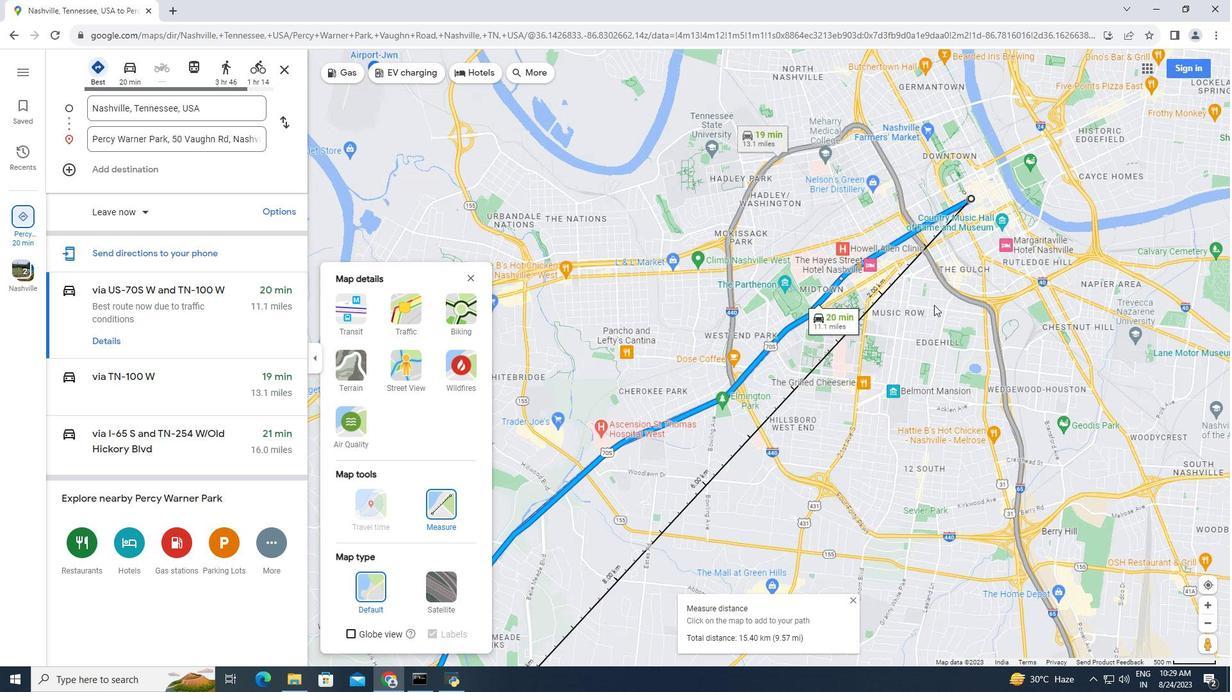 
Action: Mouse moved to (921, 321)
Screenshot: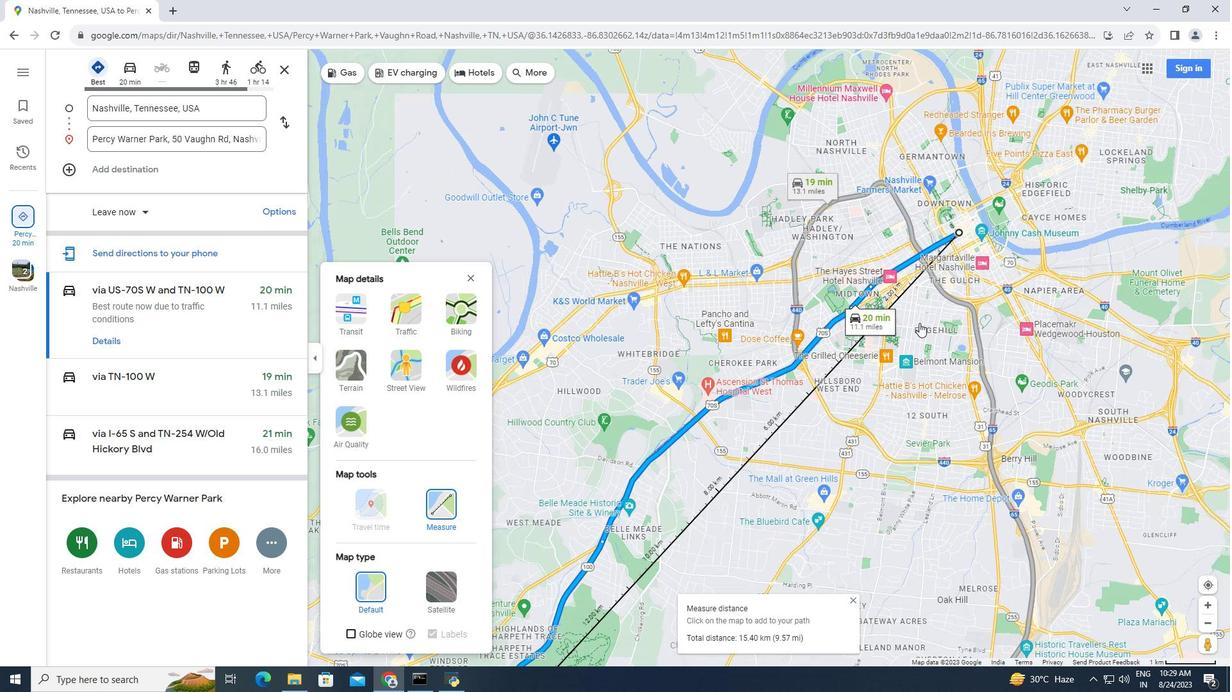 
Action: Mouse scrolled (921, 320) with delta (0, 0)
Screenshot: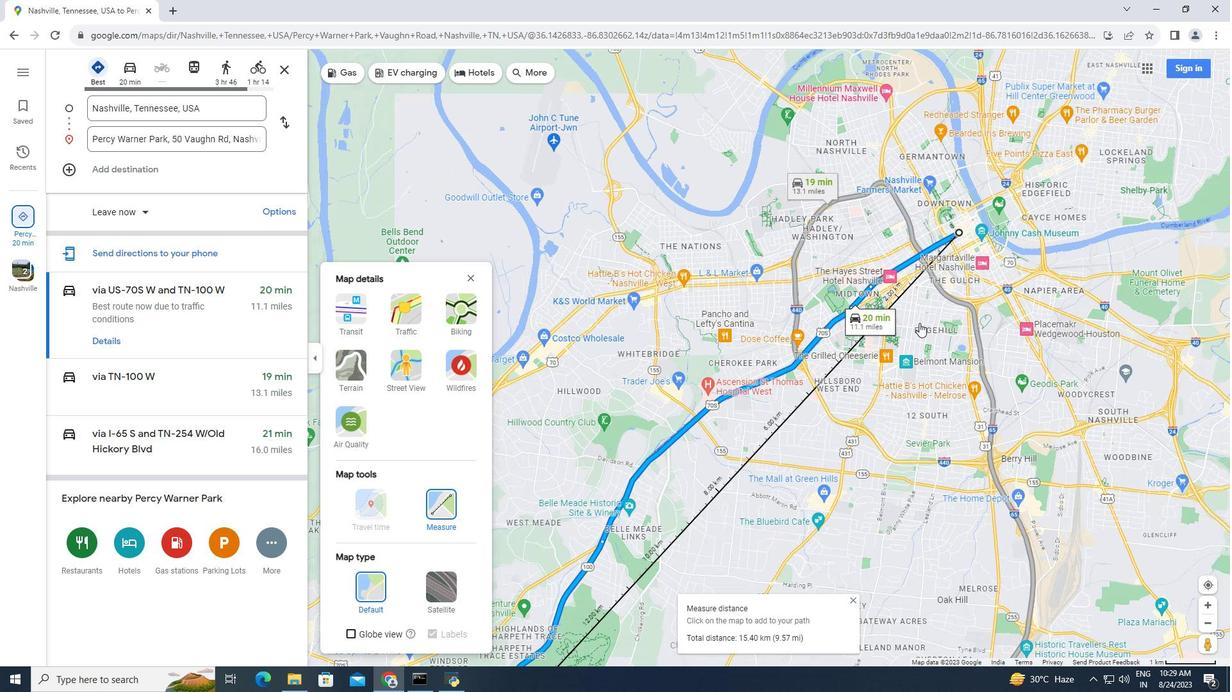 
Action: Mouse moved to (919, 323)
Screenshot: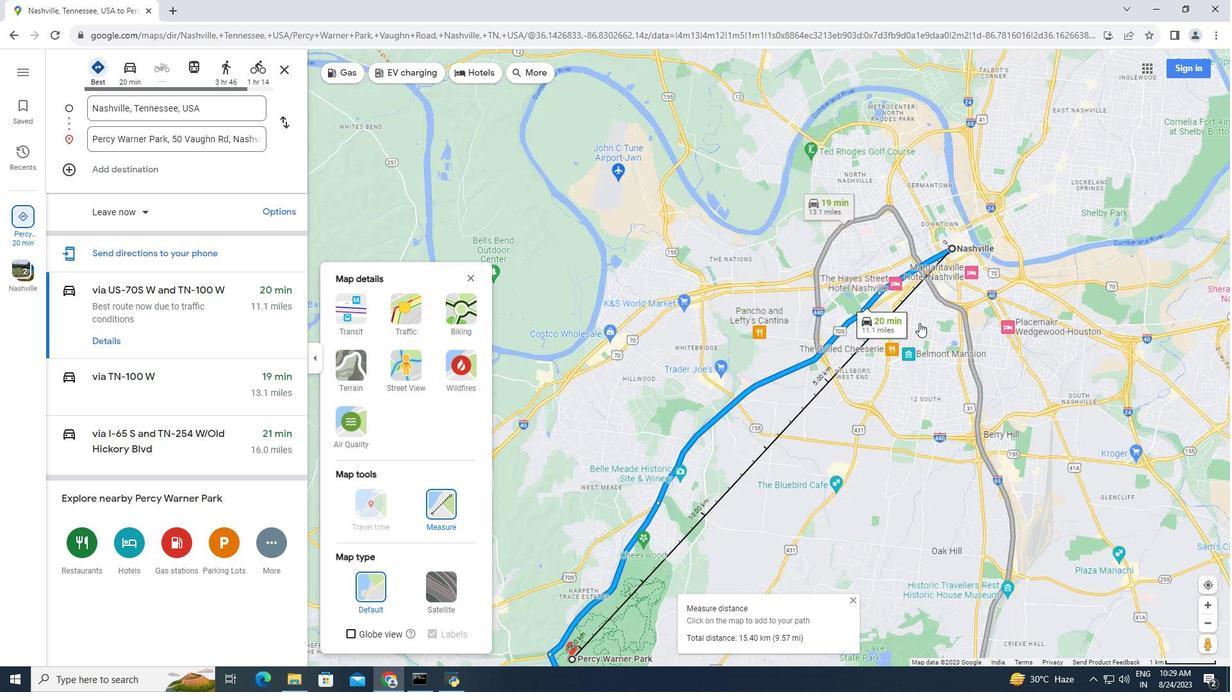 
Action: Mouse scrolled (919, 322) with delta (0, 0)
Screenshot: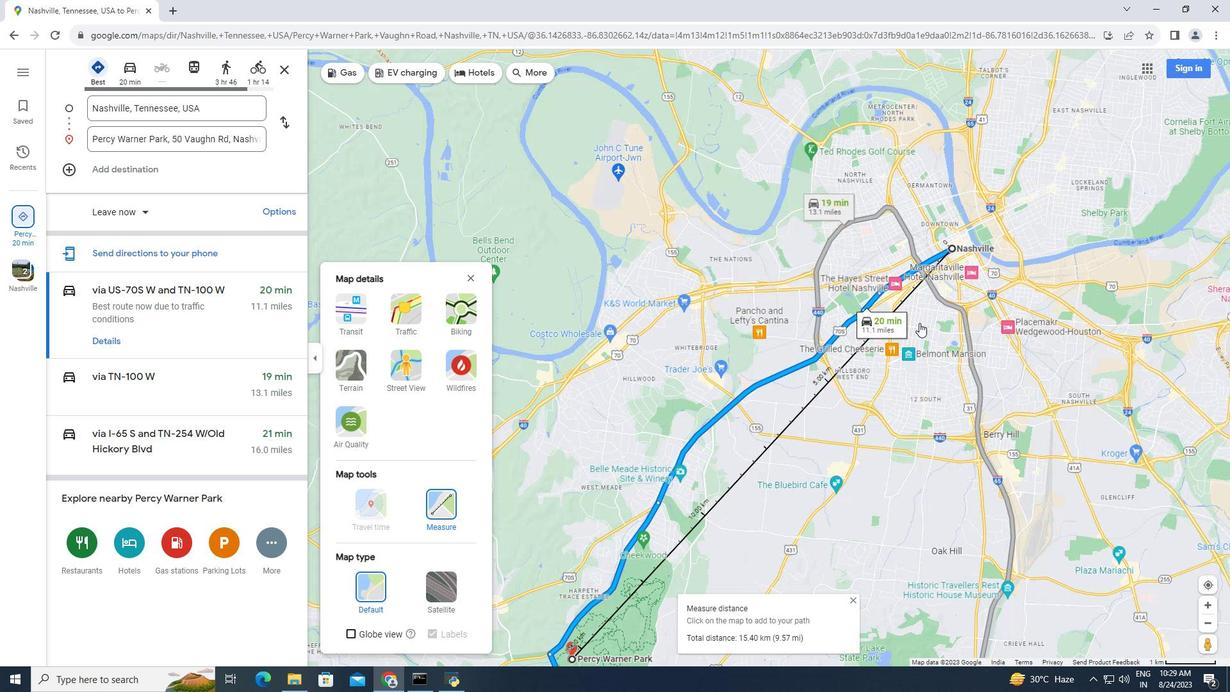
Action: Mouse moved to (916, 333)
Screenshot: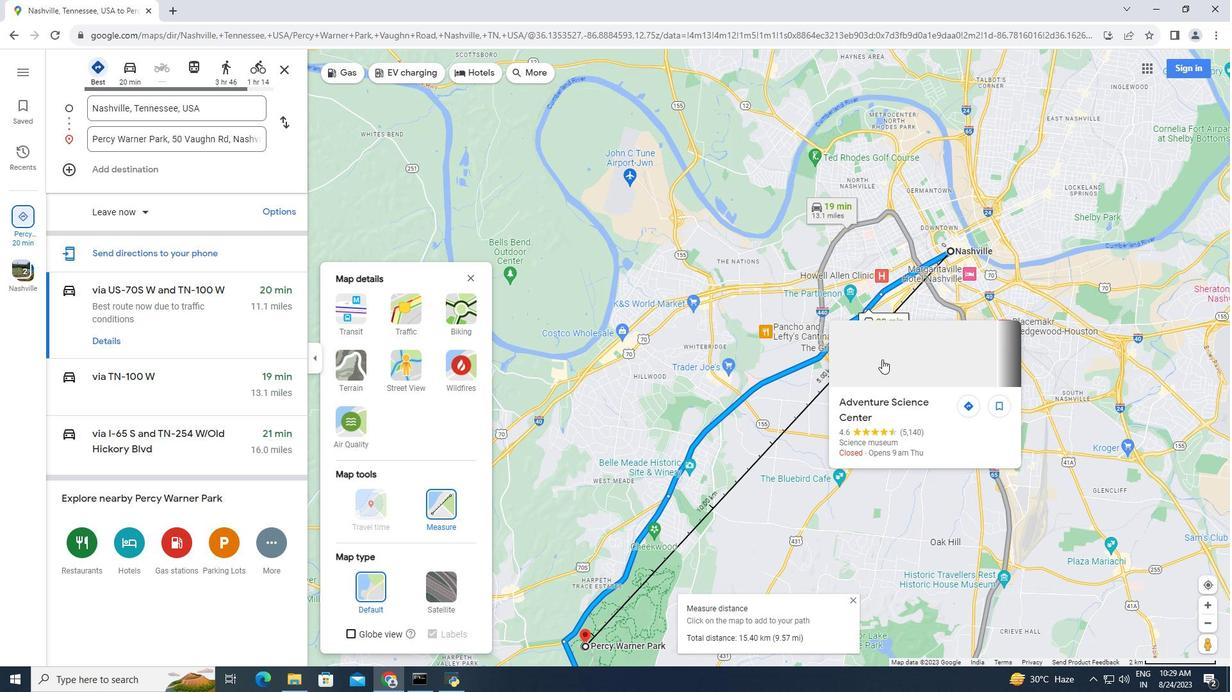 
Action: Mouse scrolled (919, 325) with delta (0, 0)
Screenshot: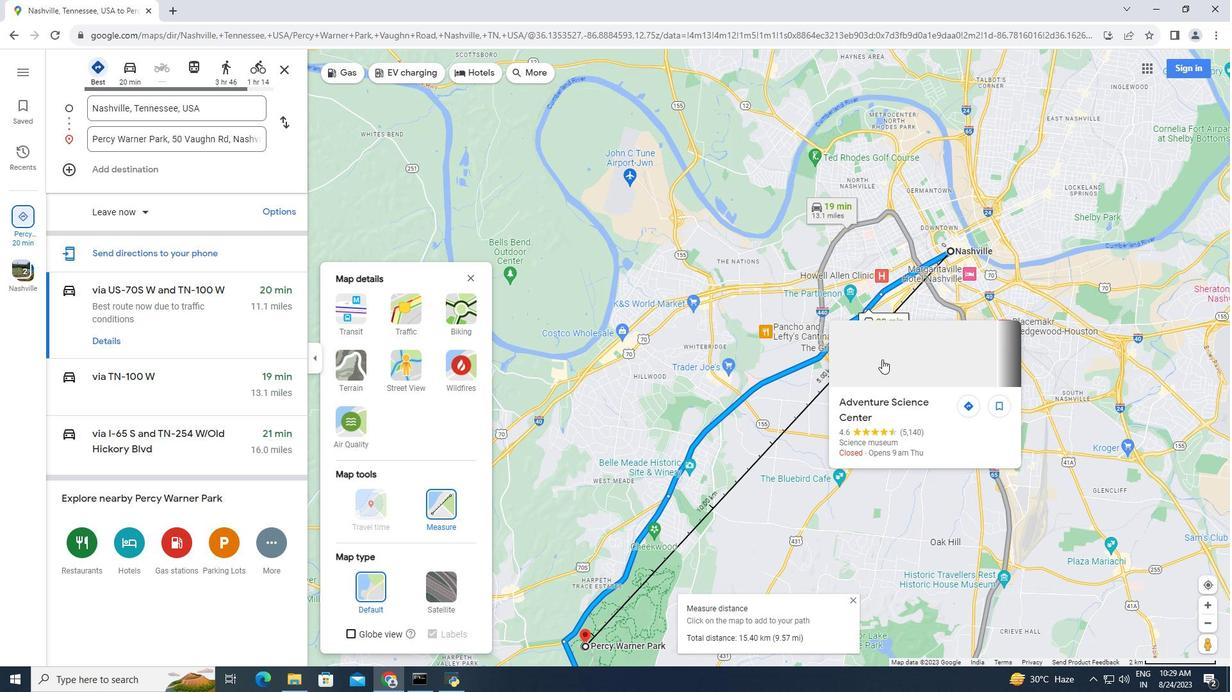 
Action: Mouse moved to (916, 333)
Screenshot: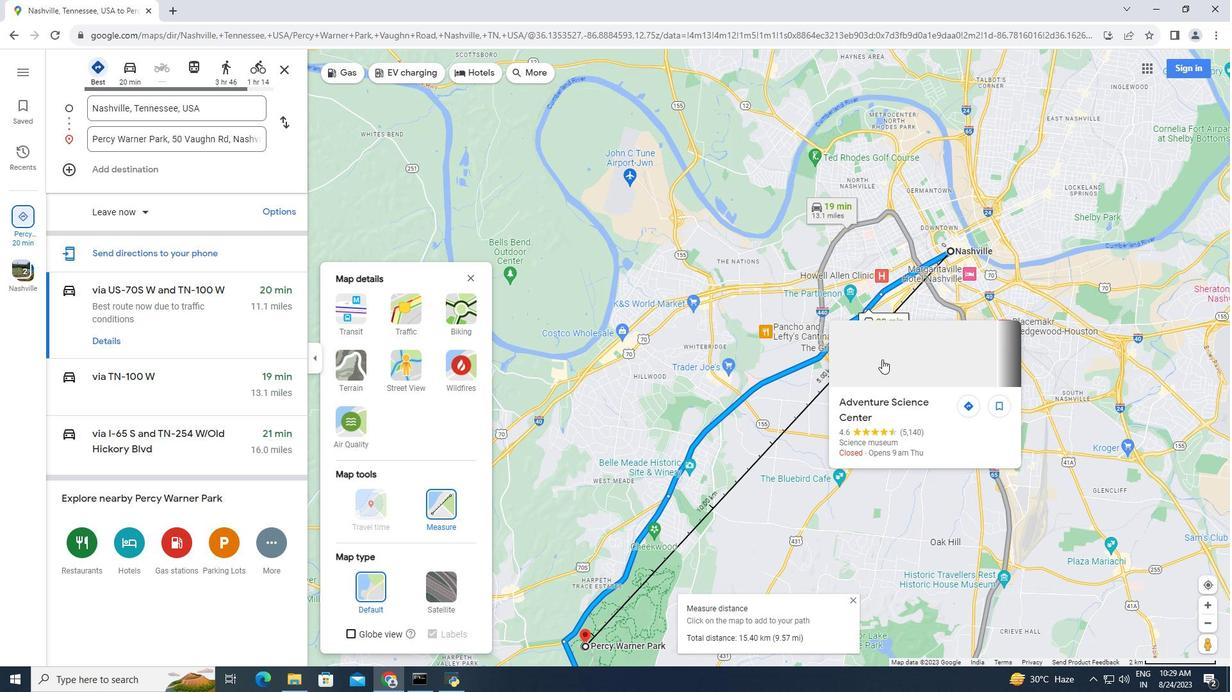 
Action: Mouse scrolled (917, 327) with delta (0, 0)
Screenshot: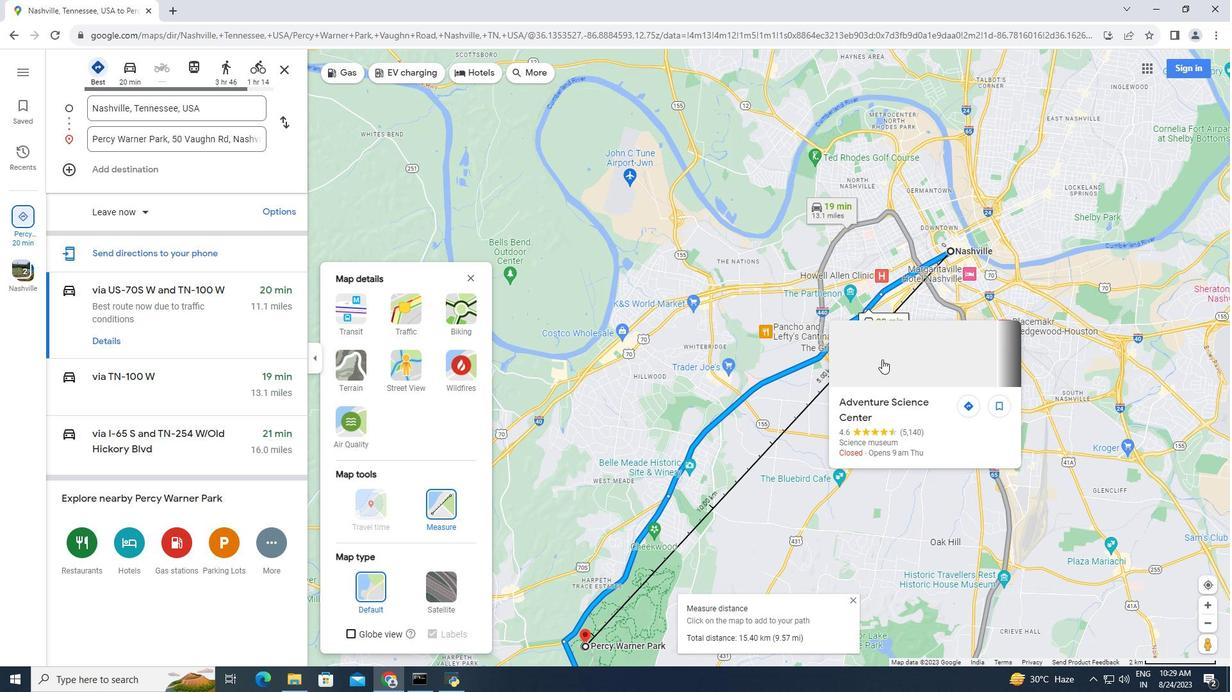 
Action: Mouse scrolled (916, 332) with delta (0, 0)
Screenshot: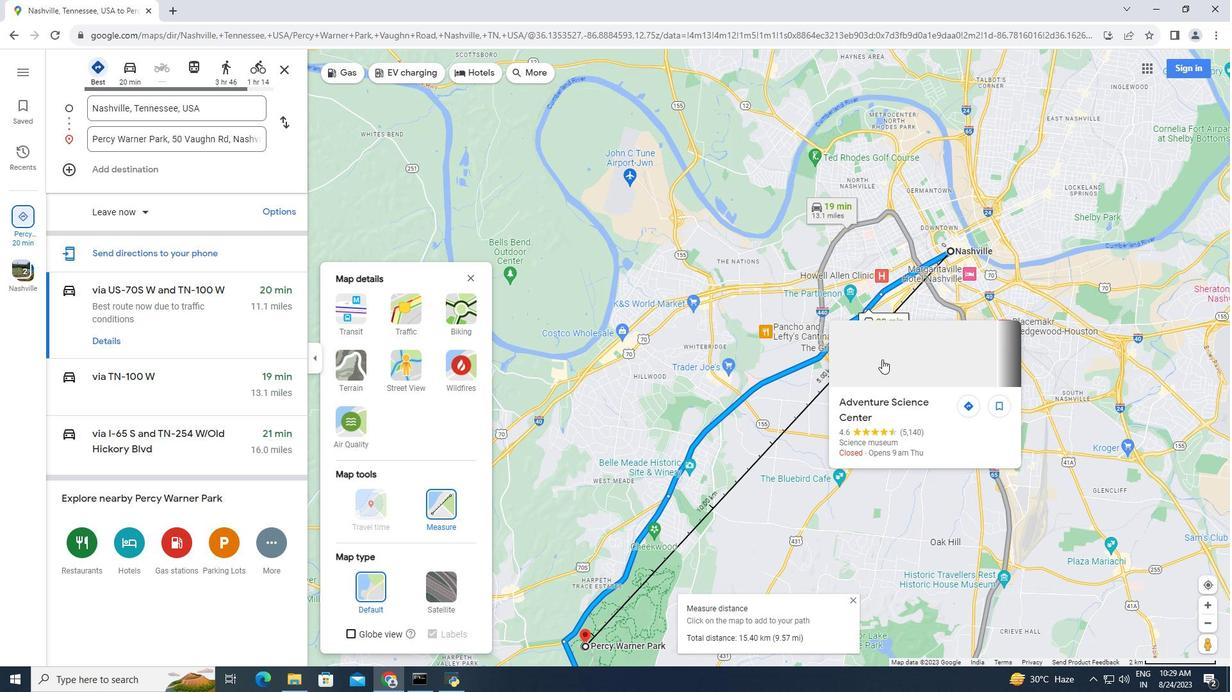 
Action: Mouse moved to (753, 351)
Screenshot: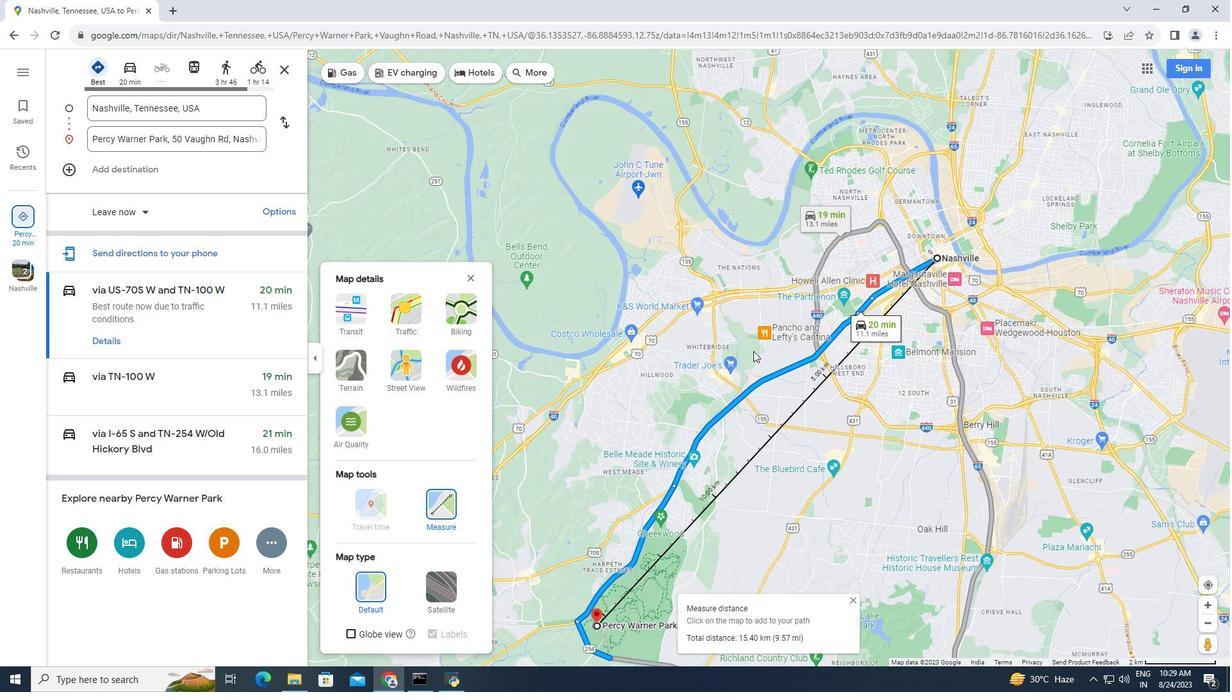 
Action: Mouse scrolled (753, 350) with delta (0, 0)
Screenshot: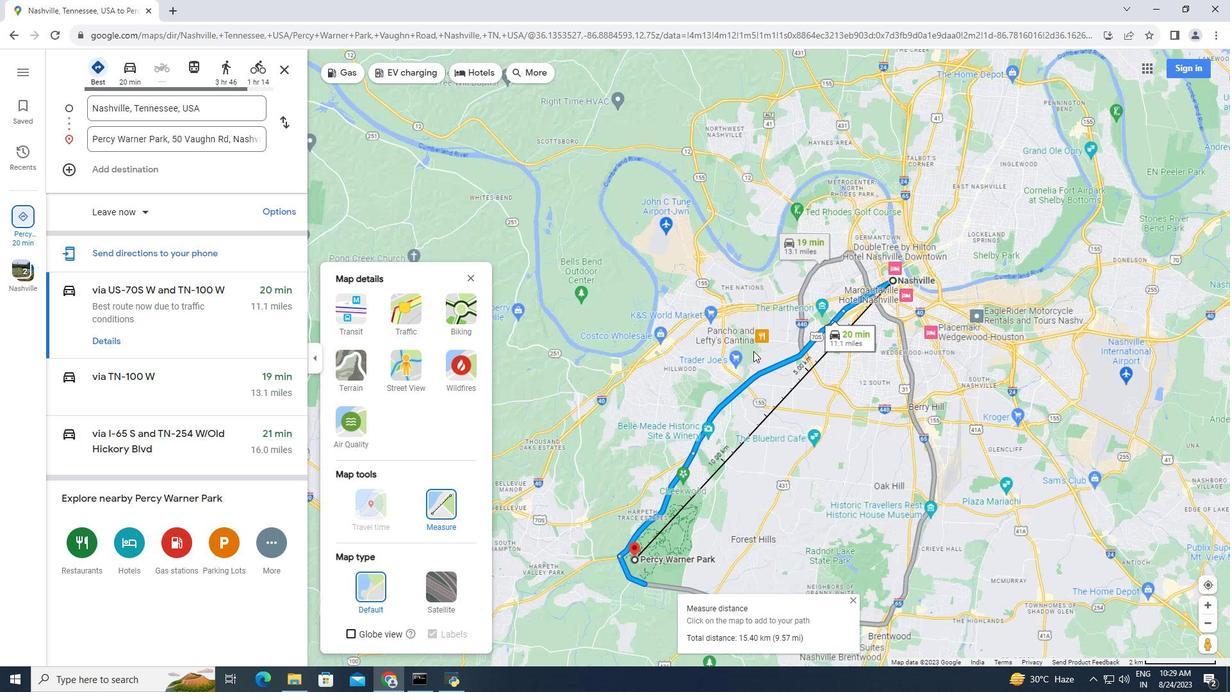 
Action: Mouse scrolled (753, 350) with delta (0, 0)
Screenshot: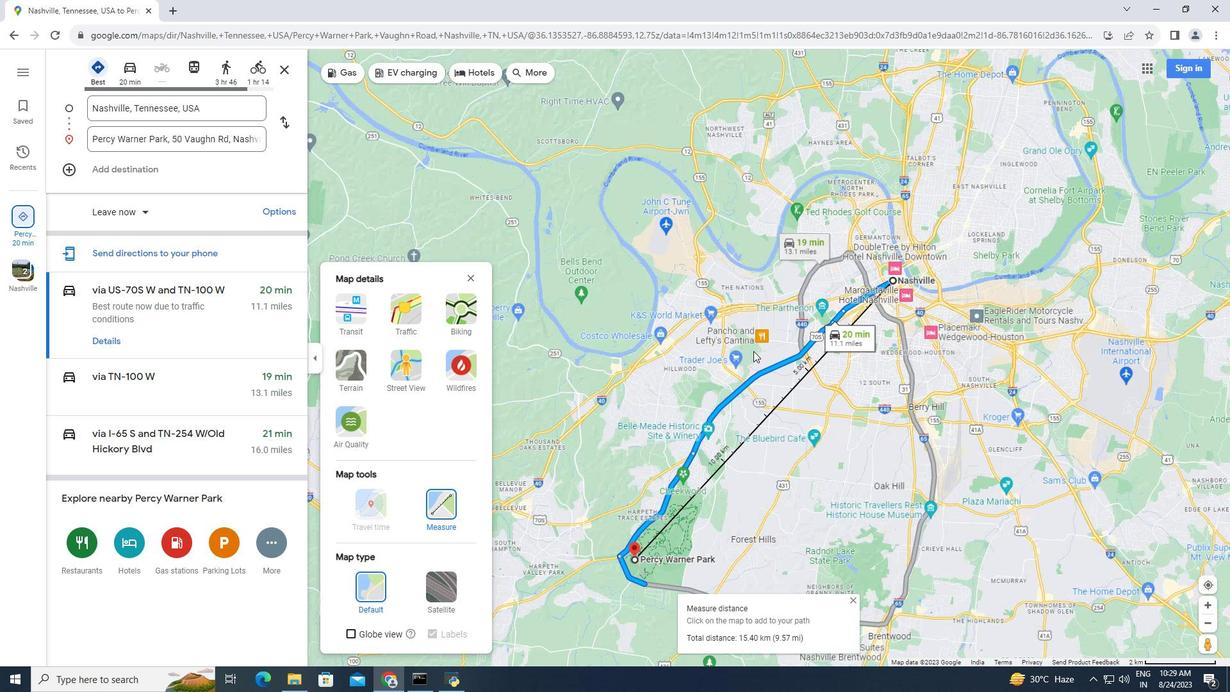 
Action: Mouse scrolled (753, 350) with delta (0, 0)
Screenshot: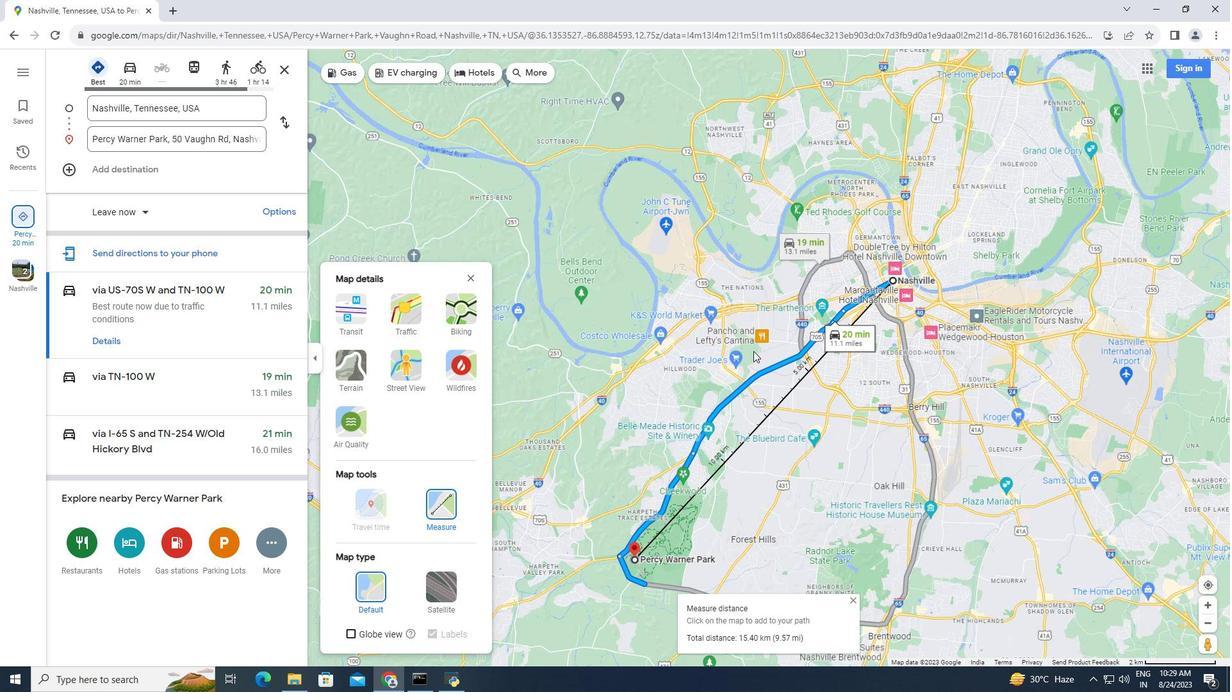 
Action: Mouse scrolled (753, 350) with delta (0, 0)
Screenshot: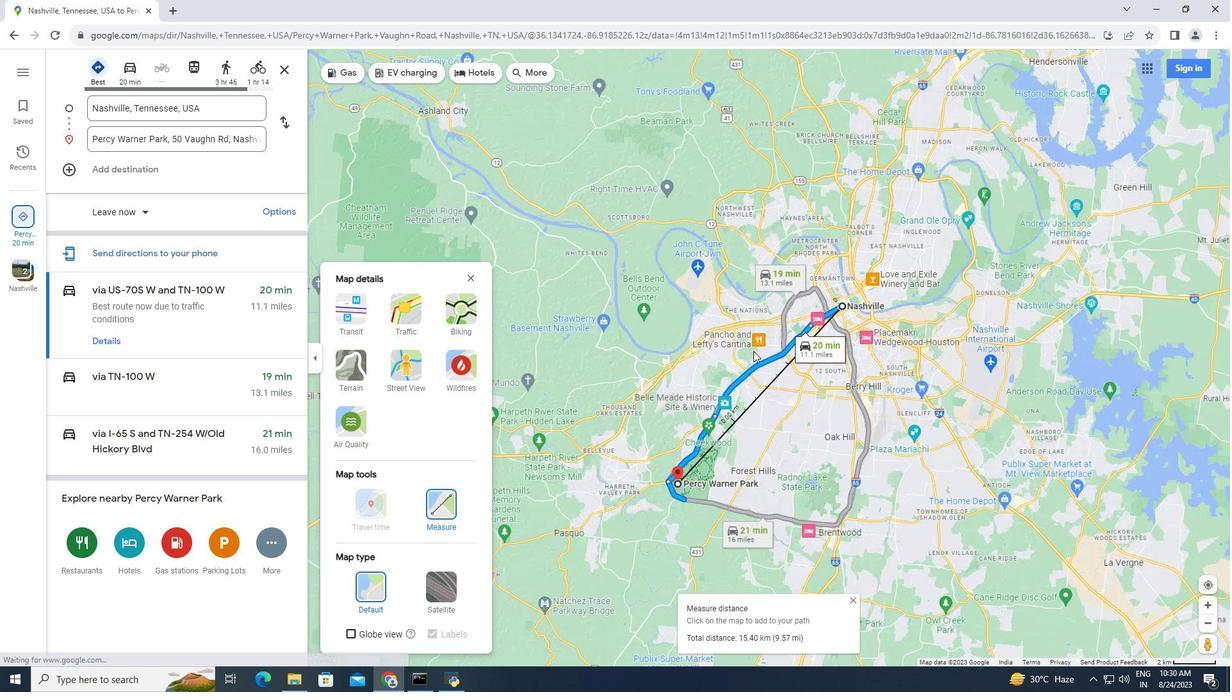 
Action: Mouse scrolled (753, 350) with delta (0, 0)
Screenshot: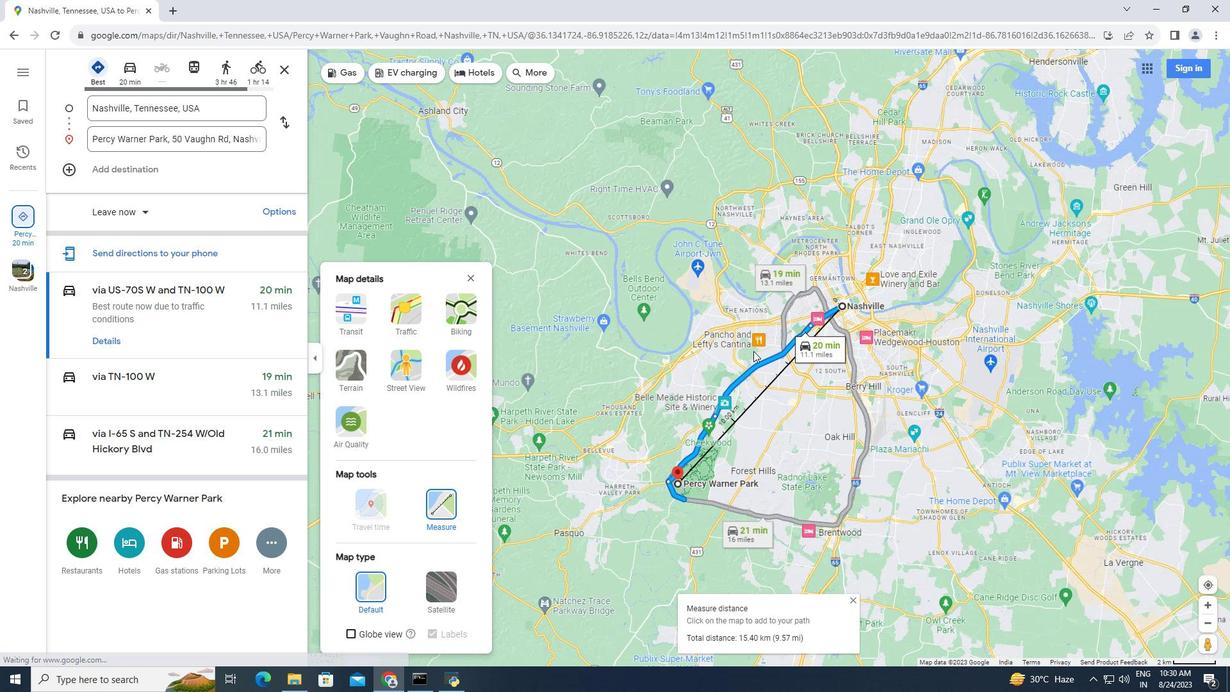 
Action: Mouse scrolled (753, 350) with delta (0, 0)
Screenshot: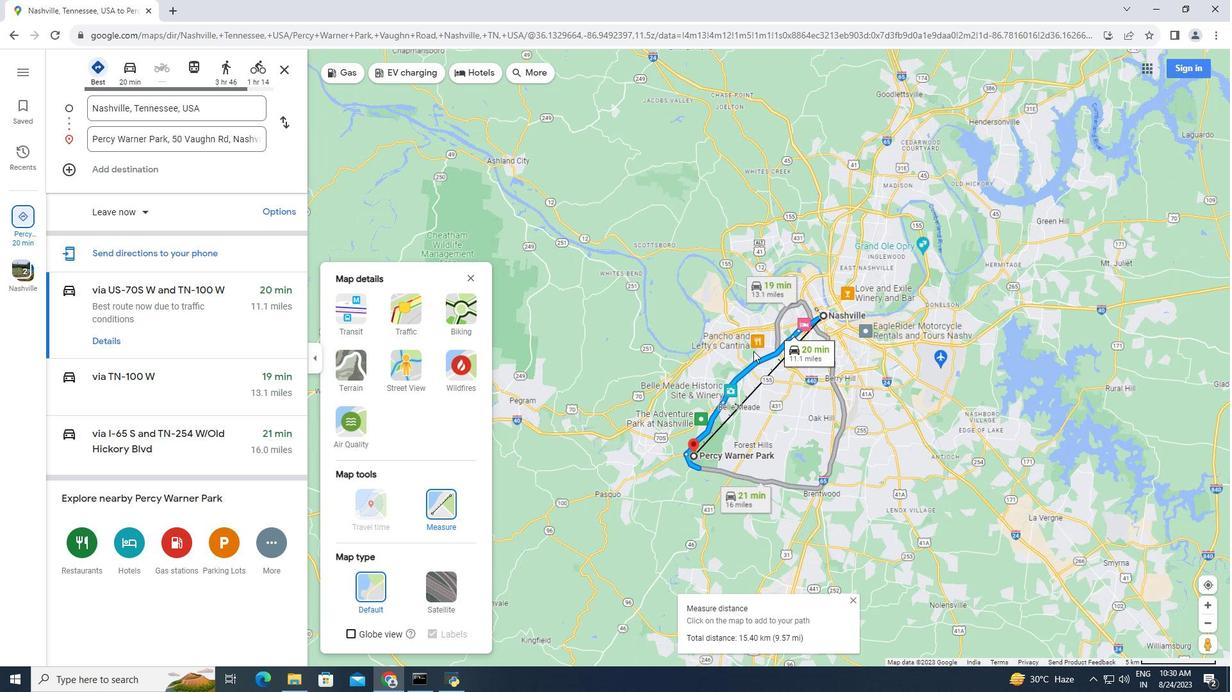 
